 Task: Create a due date automation trigger when advanced on, 2 days after a card is due add fields without custom field "Resume" set to a number greater or equal to 1 and greater than 10 at 11:00 AM.
Action: Mouse moved to (1234, 96)
Screenshot: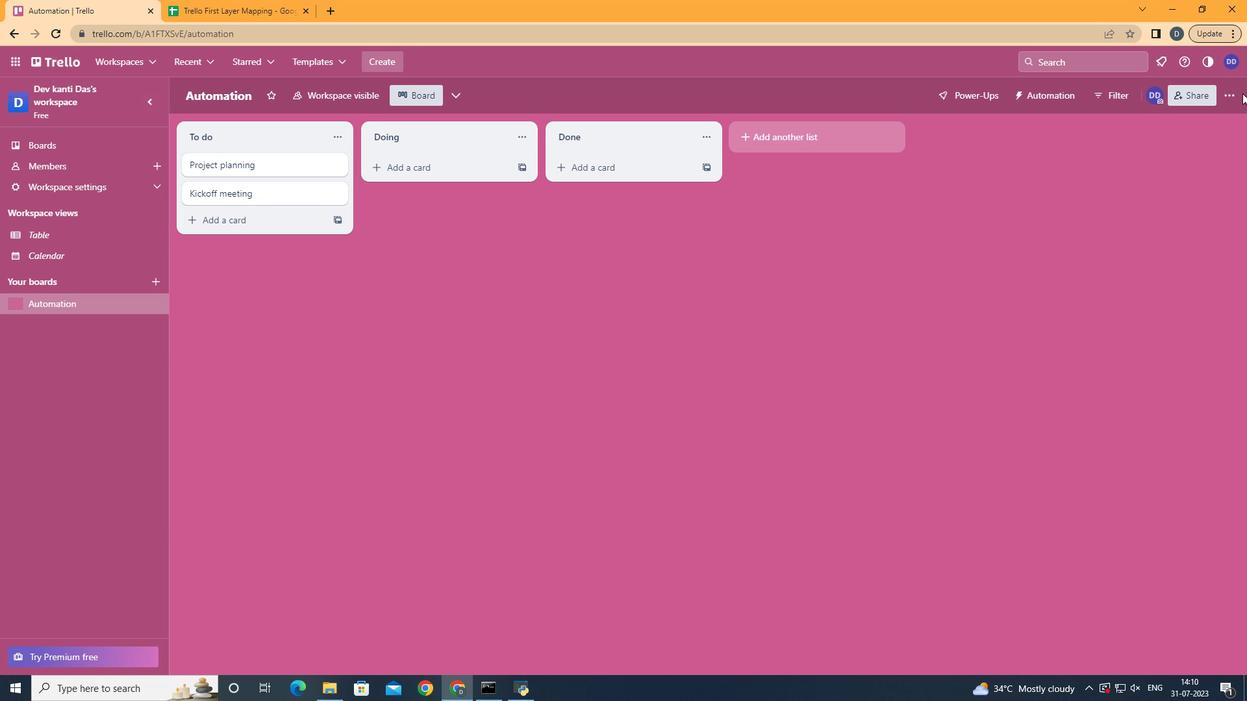 
Action: Mouse pressed left at (1234, 96)
Screenshot: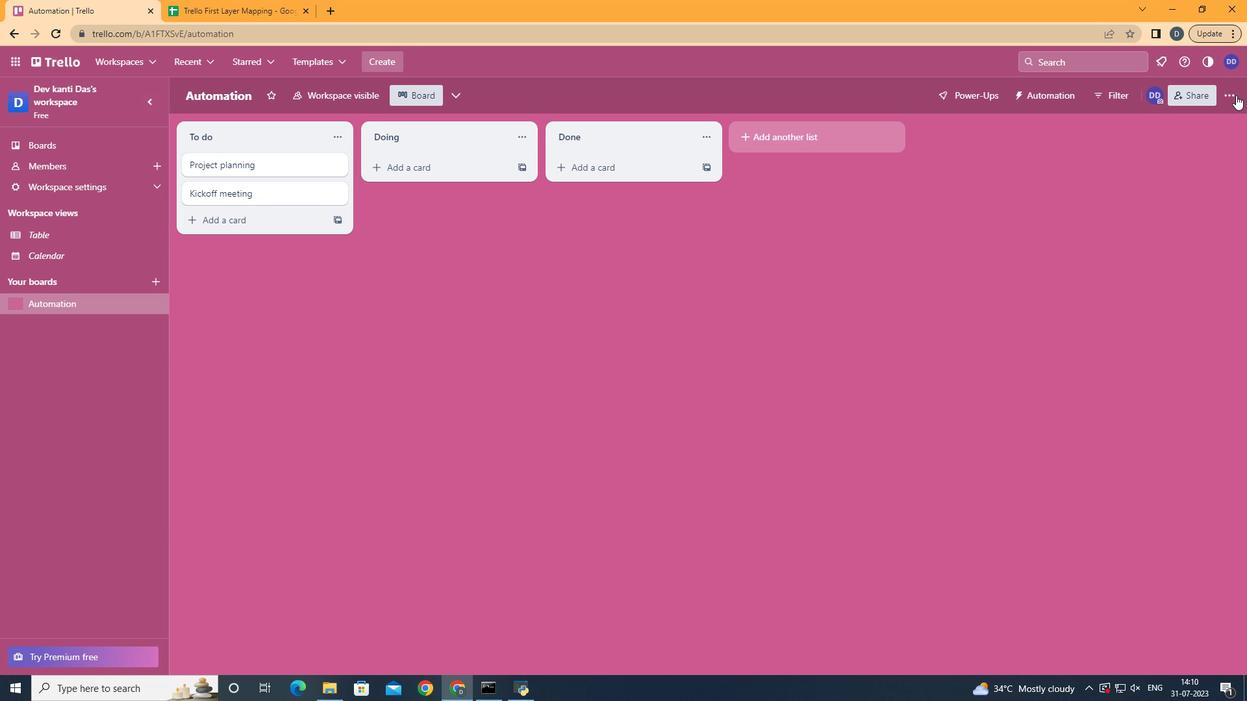 
Action: Mouse moved to (1158, 269)
Screenshot: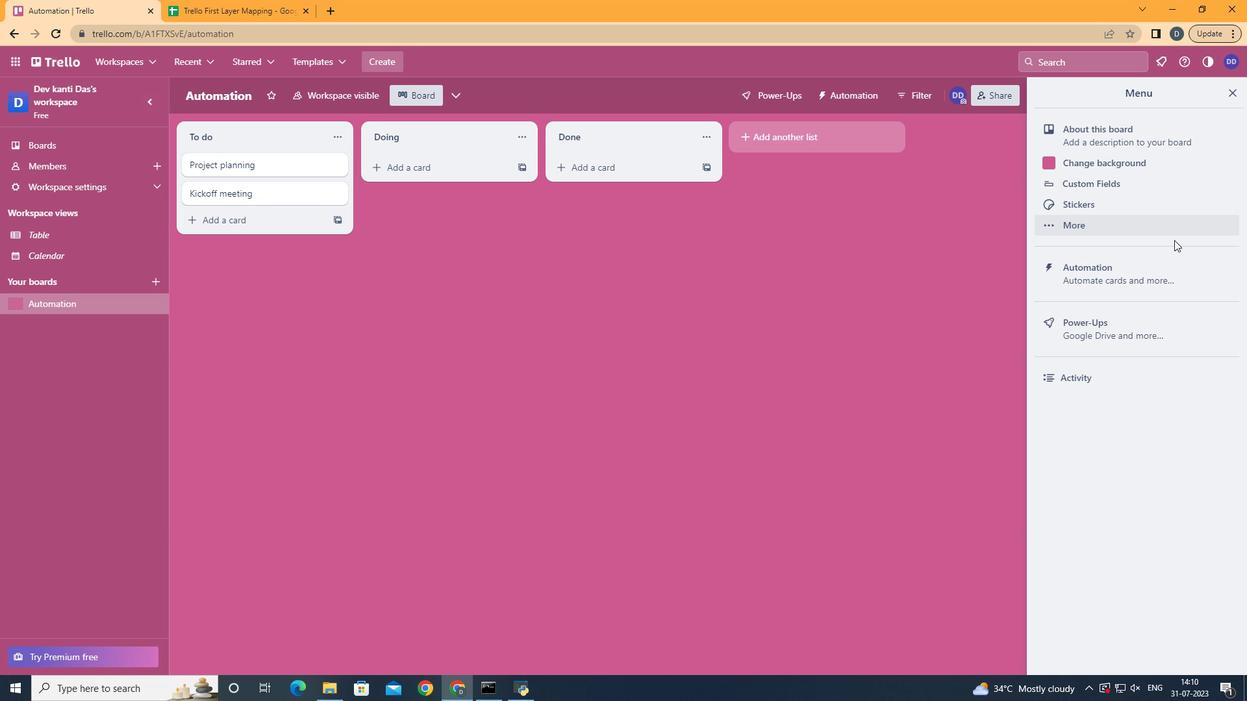 
Action: Mouse pressed left at (1158, 269)
Screenshot: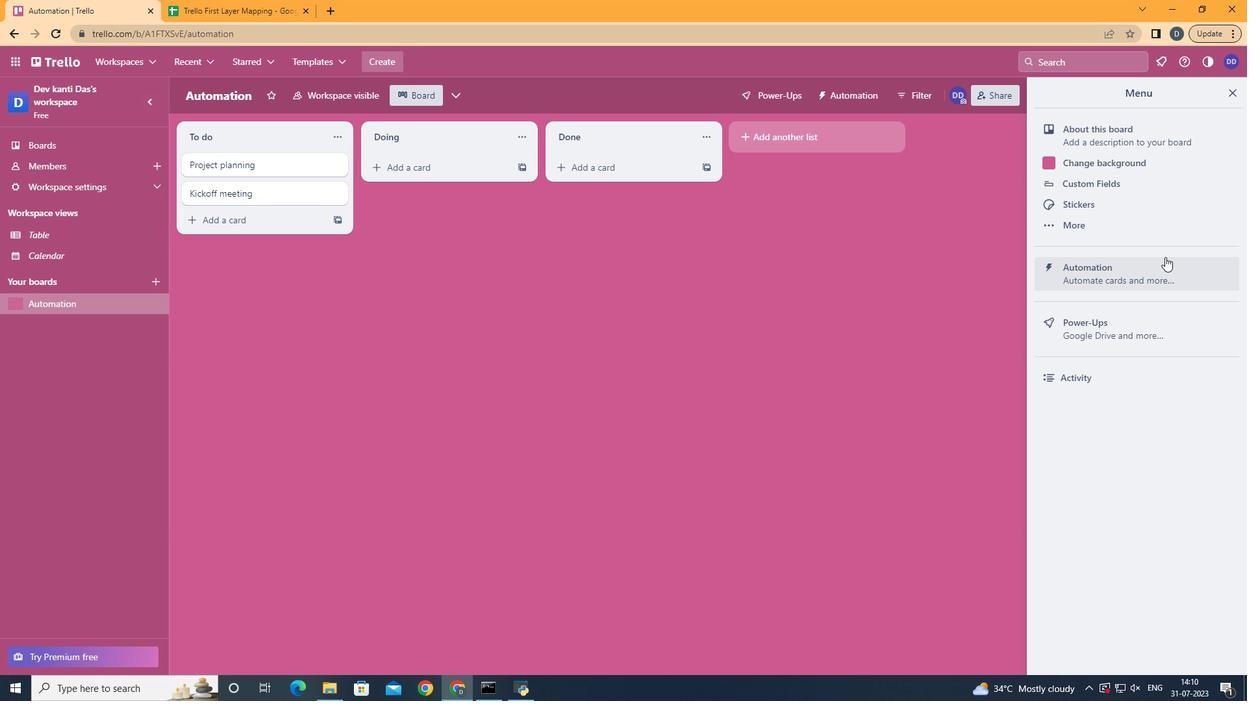 
Action: Mouse moved to (211, 259)
Screenshot: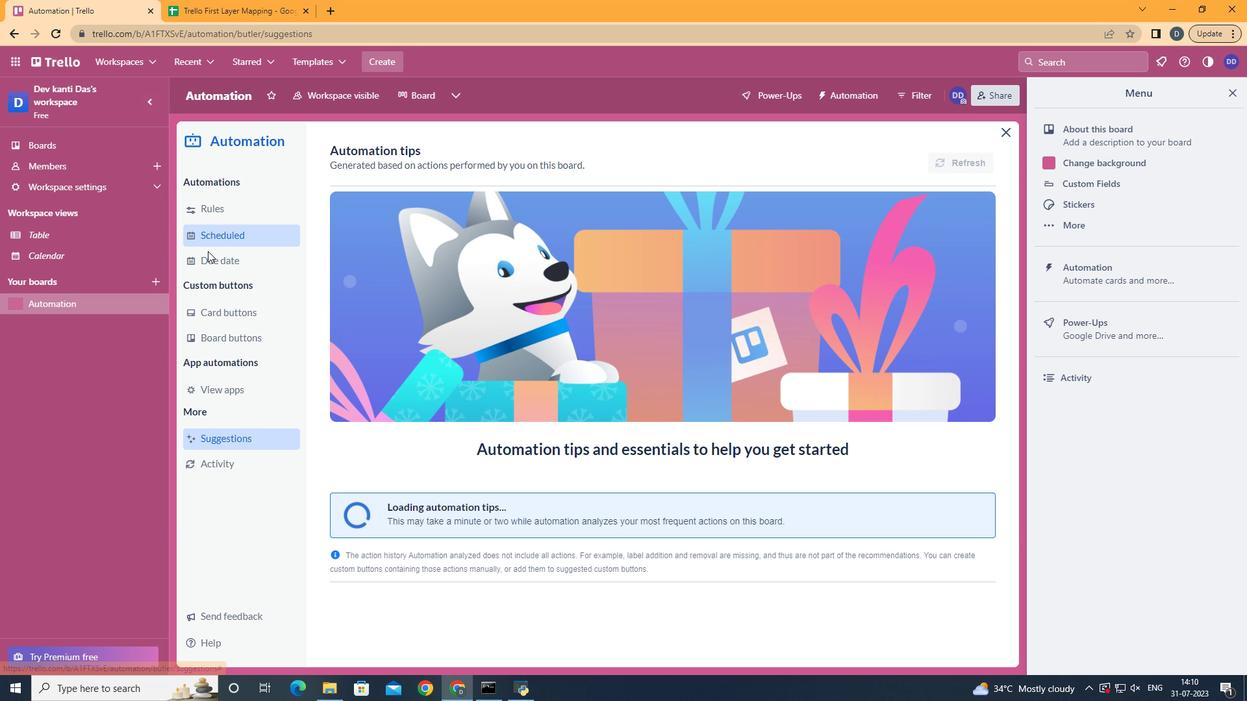 
Action: Mouse pressed left at (211, 259)
Screenshot: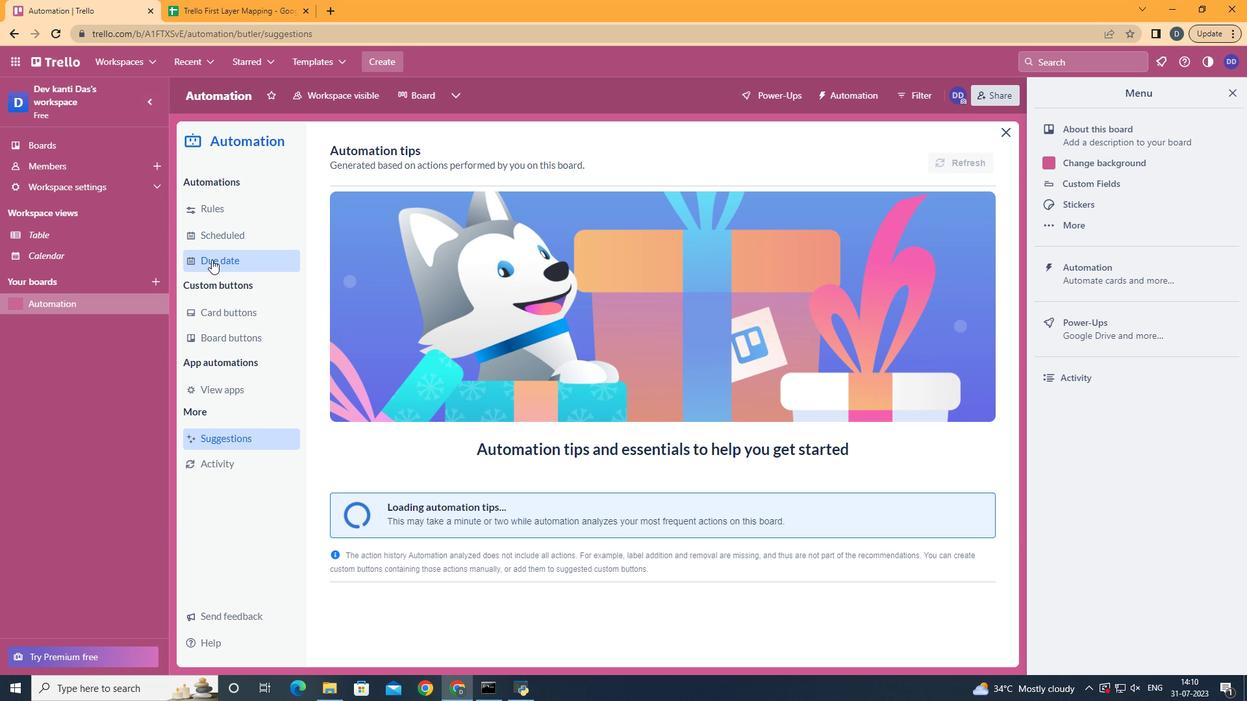
Action: Mouse moved to (913, 159)
Screenshot: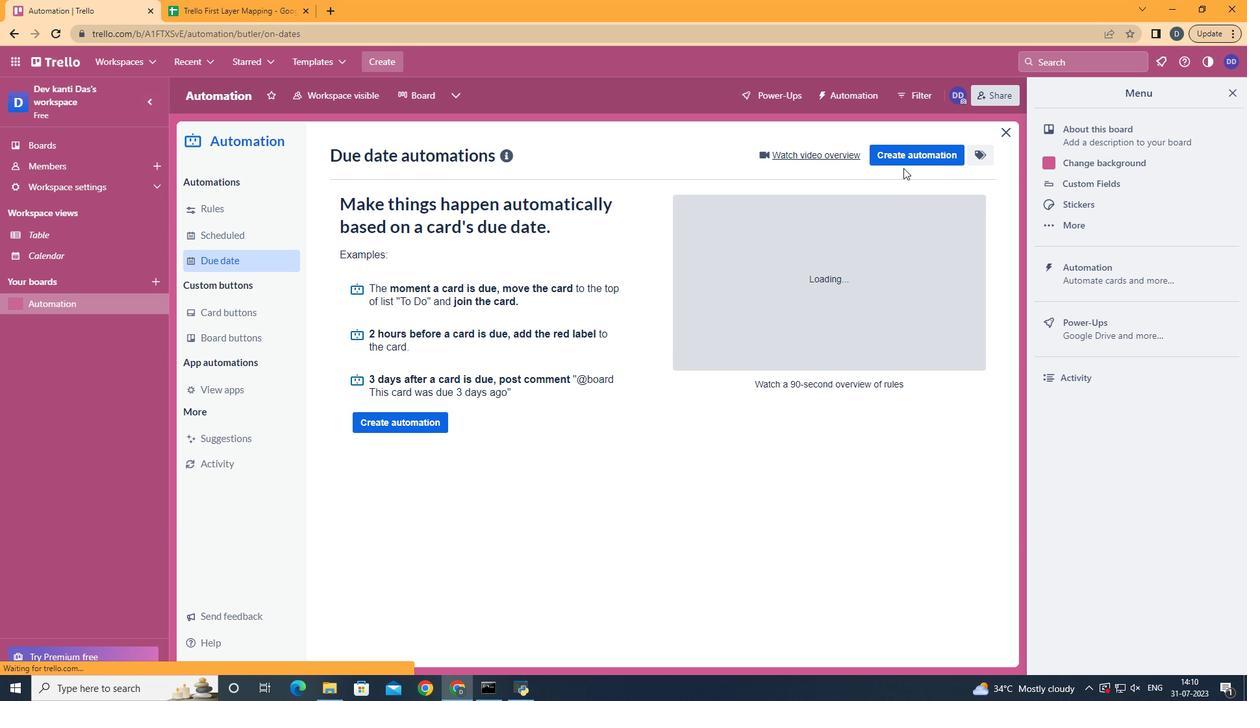 
Action: Mouse pressed left at (913, 159)
Screenshot: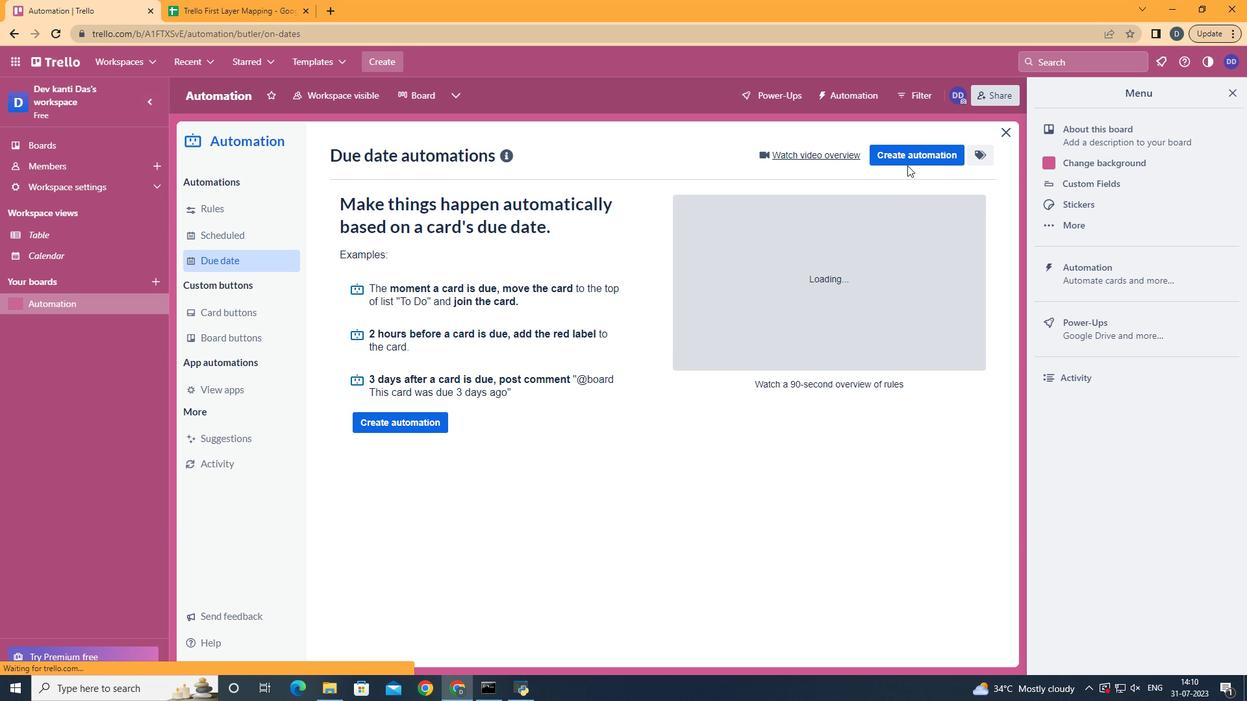 
Action: Mouse moved to (673, 279)
Screenshot: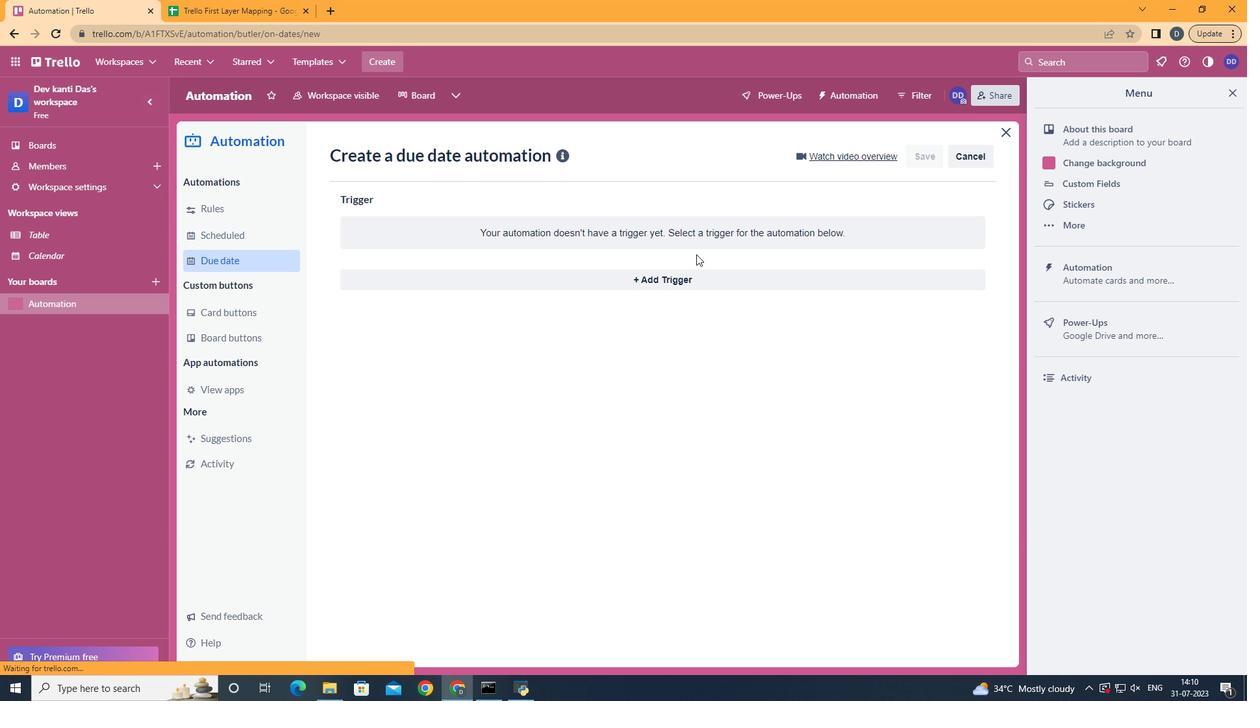 
Action: Mouse pressed left at (673, 279)
Screenshot: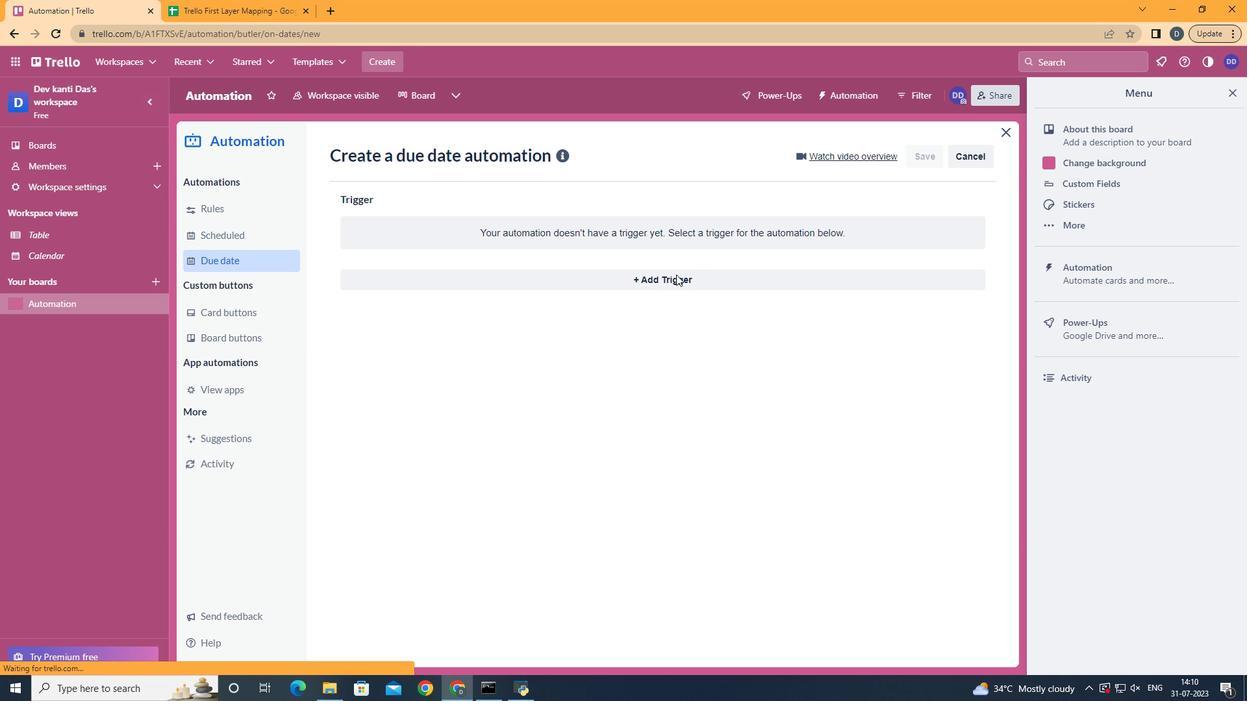 
Action: Mouse moved to (459, 530)
Screenshot: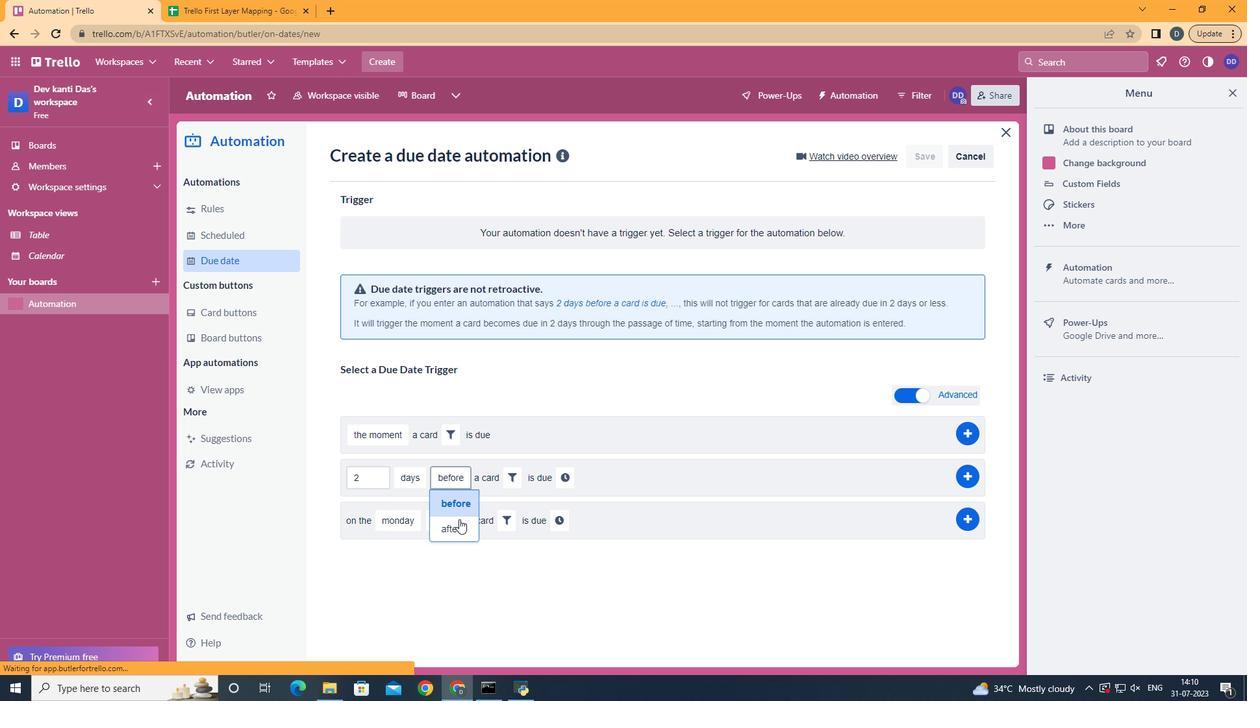
Action: Mouse pressed left at (459, 530)
Screenshot: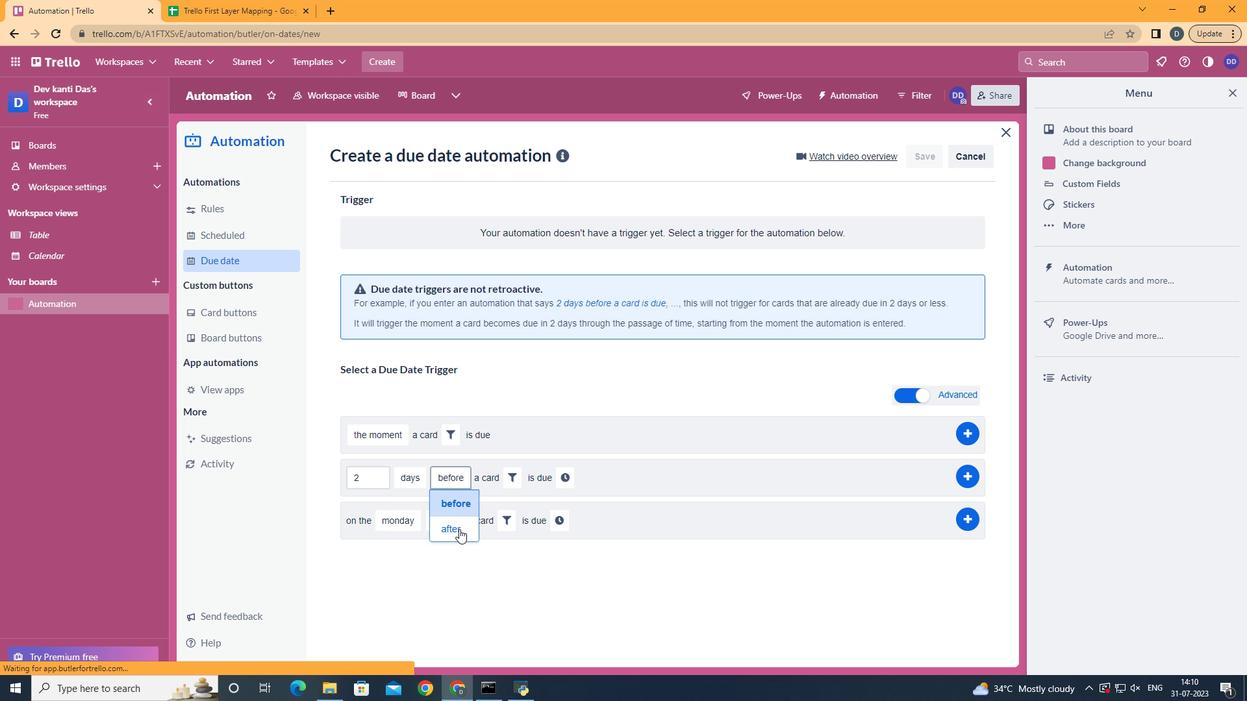 
Action: Mouse moved to (503, 482)
Screenshot: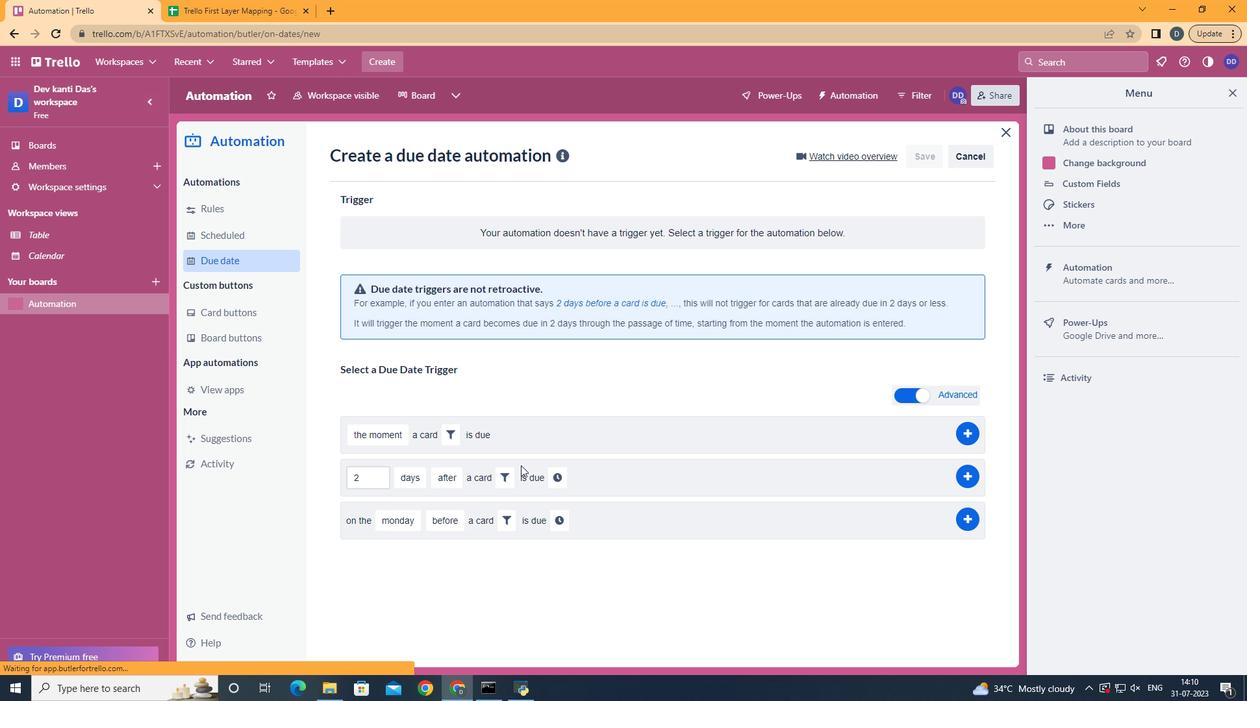 
Action: Mouse pressed left at (503, 482)
Screenshot: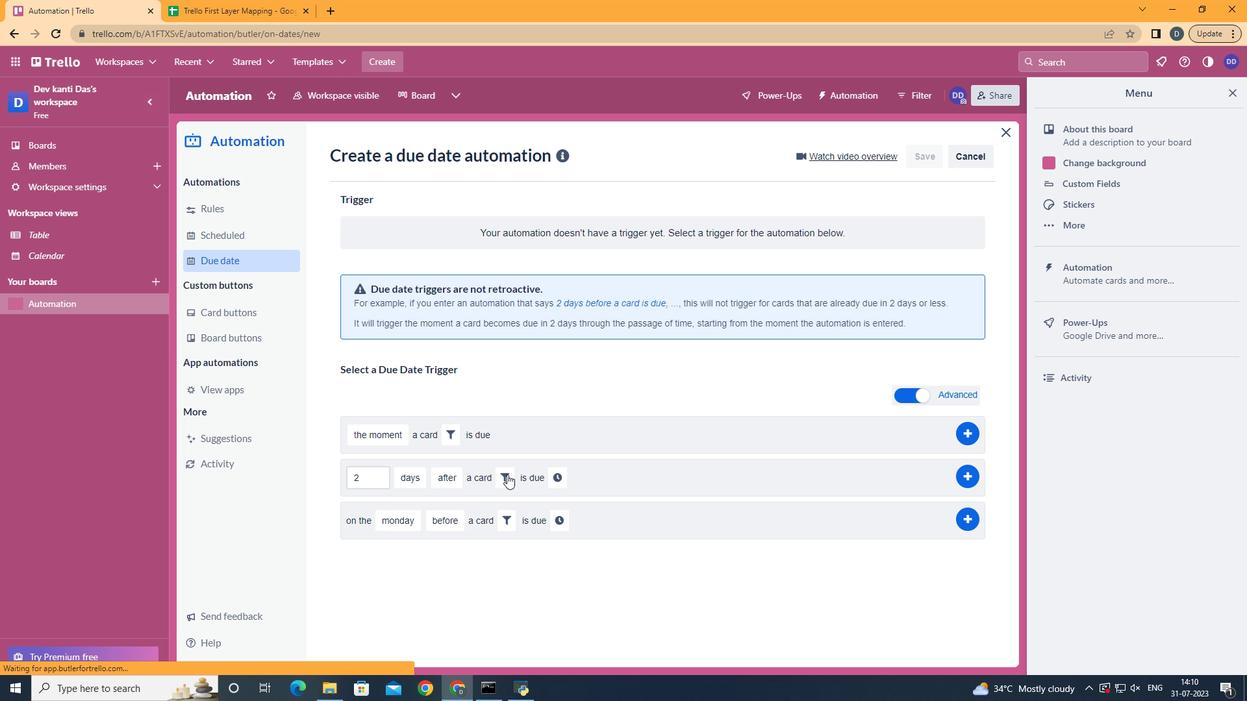 
Action: Mouse moved to (707, 521)
Screenshot: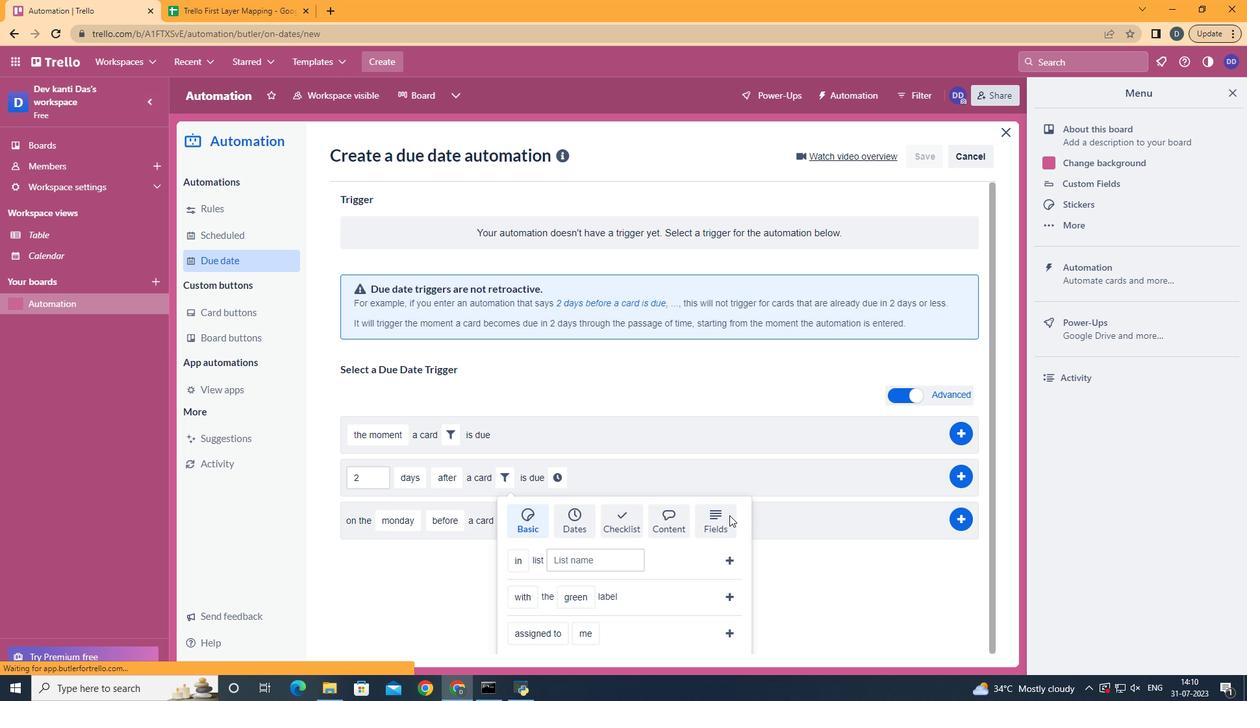 
Action: Mouse pressed left at (707, 521)
Screenshot: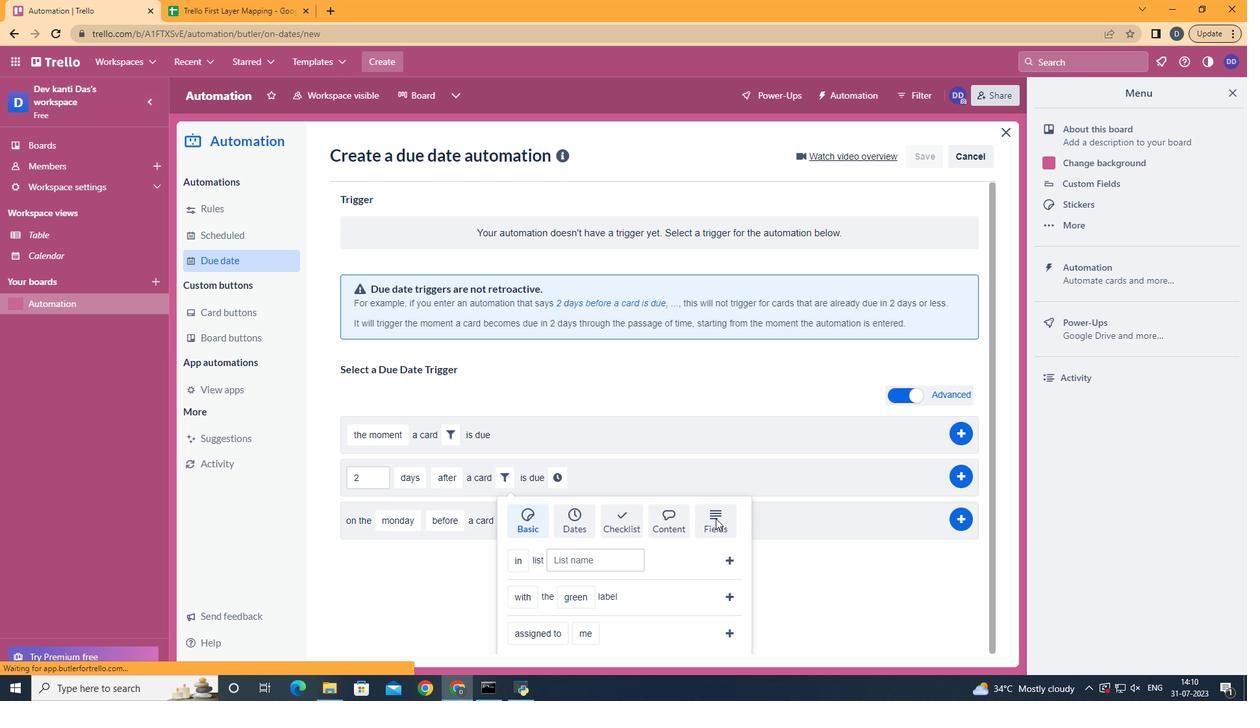 
Action: Mouse scrolled (707, 521) with delta (0, 0)
Screenshot: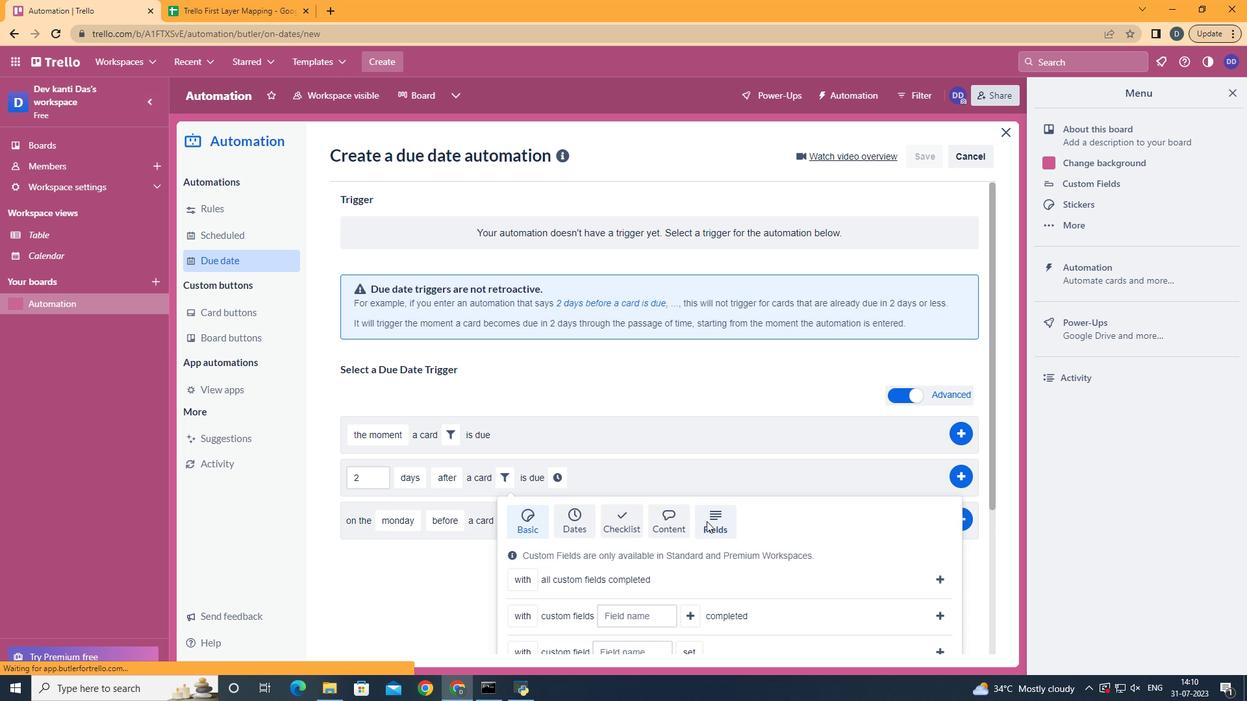 
Action: Mouse scrolled (707, 521) with delta (0, 0)
Screenshot: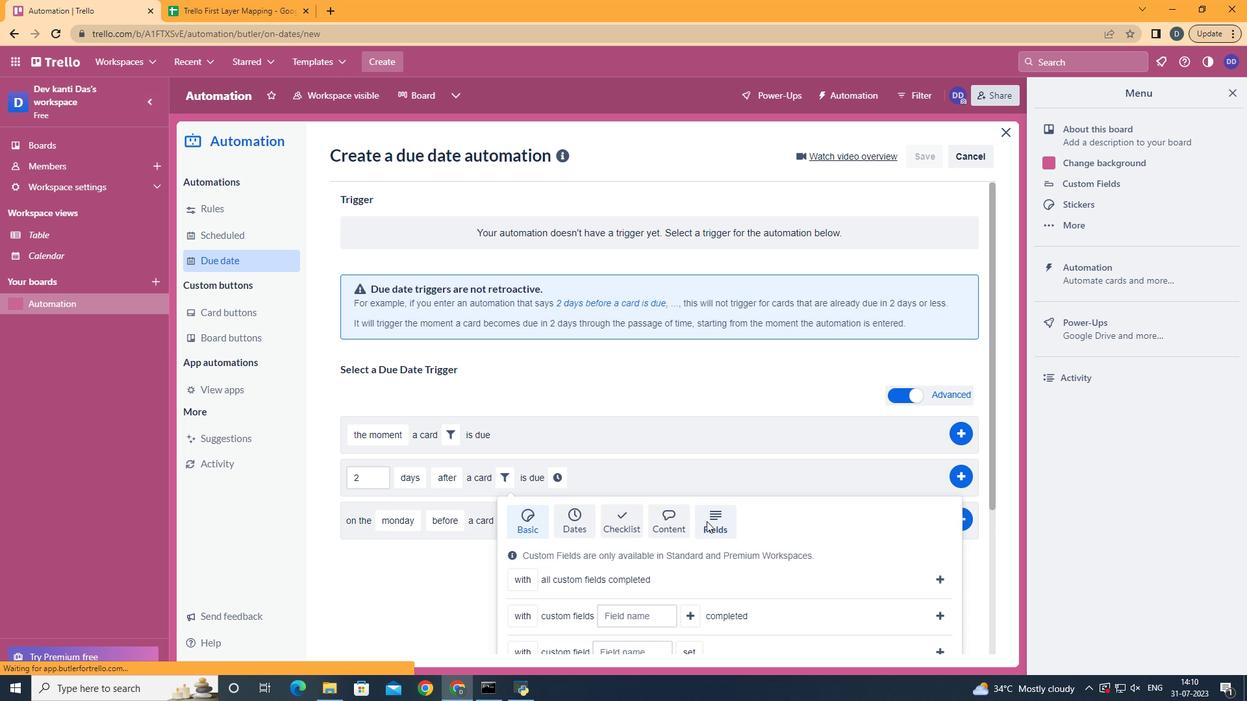 
Action: Mouse scrolled (707, 521) with delta (0, 0)
Screenshot: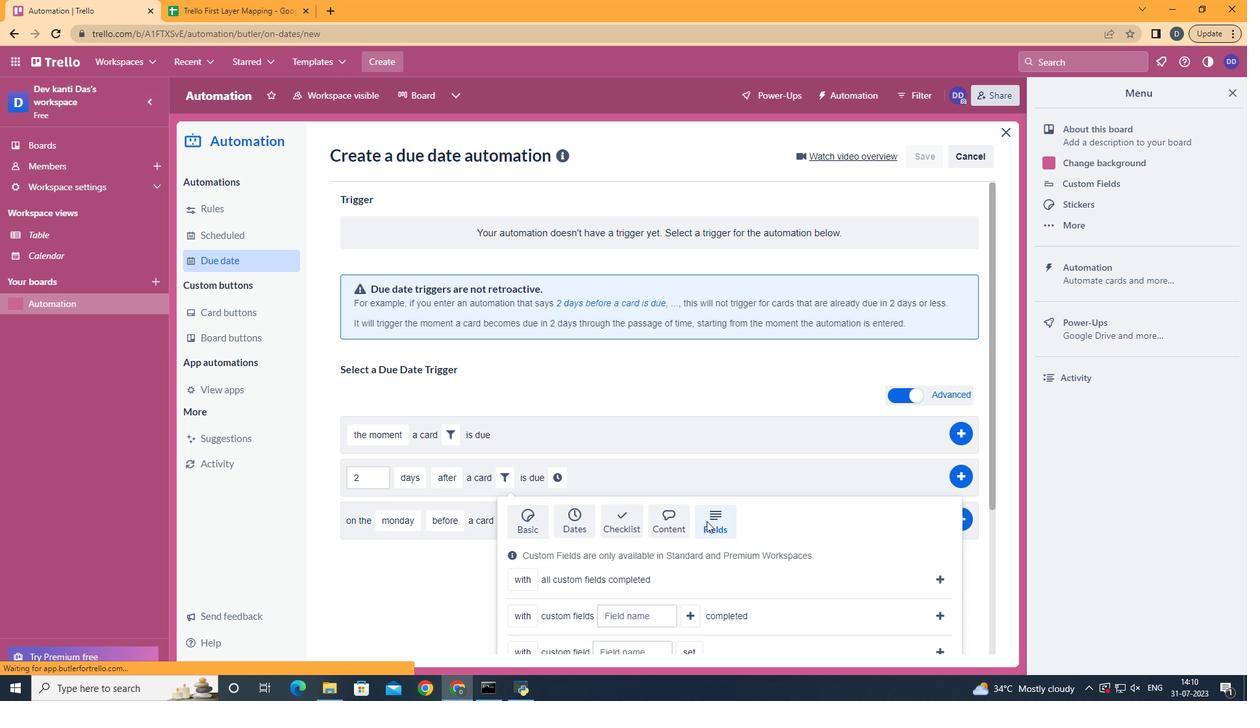 
Action: Mouse scrolled (707, 521) with delta (0, 0)
Screenshot: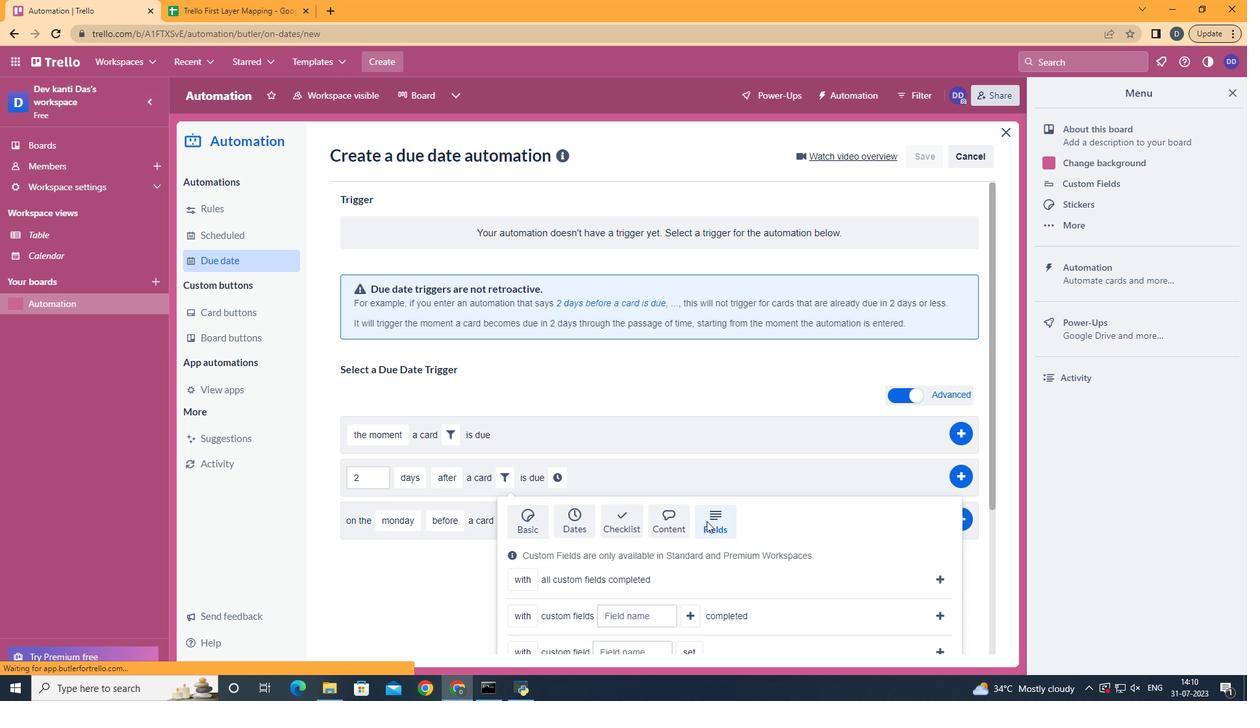 
Action: Mouse scrolled (707, 521) with delta (0, 0)
Screenshot: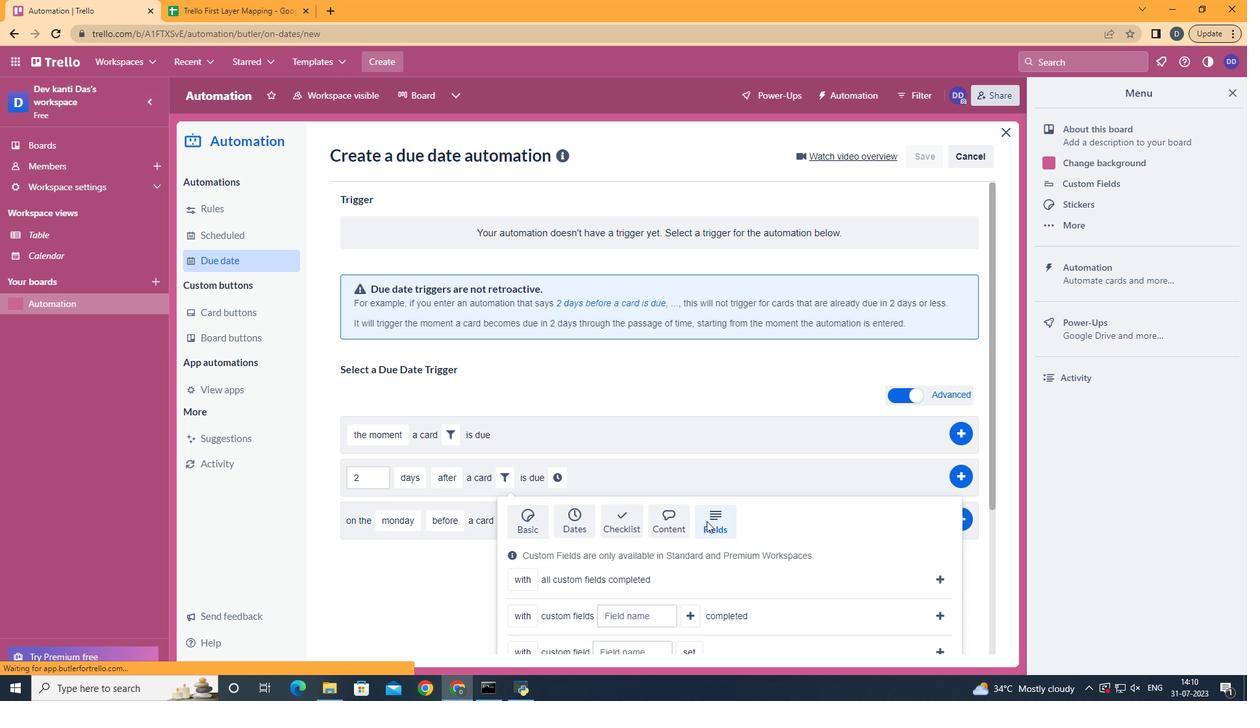 
Action: Mouse scrolled (707, 521) with delta (0, 0)
Screenshot: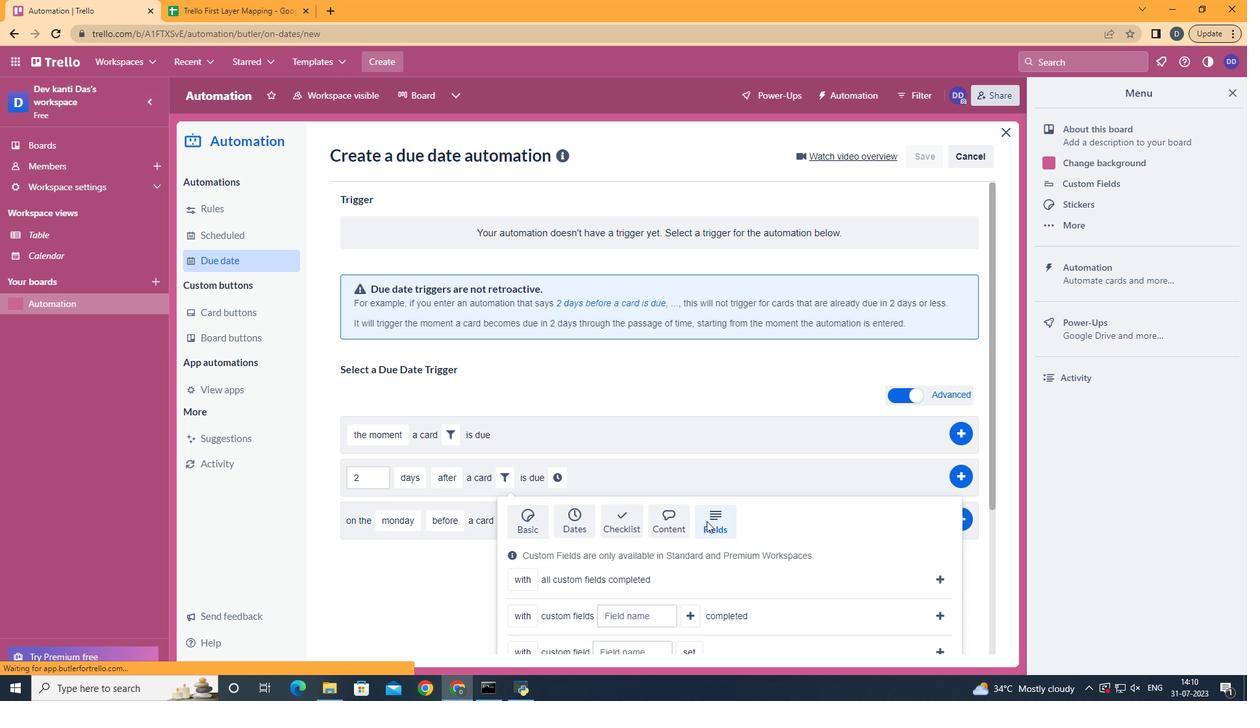 
Action: Mouse moved to (531, 610)
Screenshot: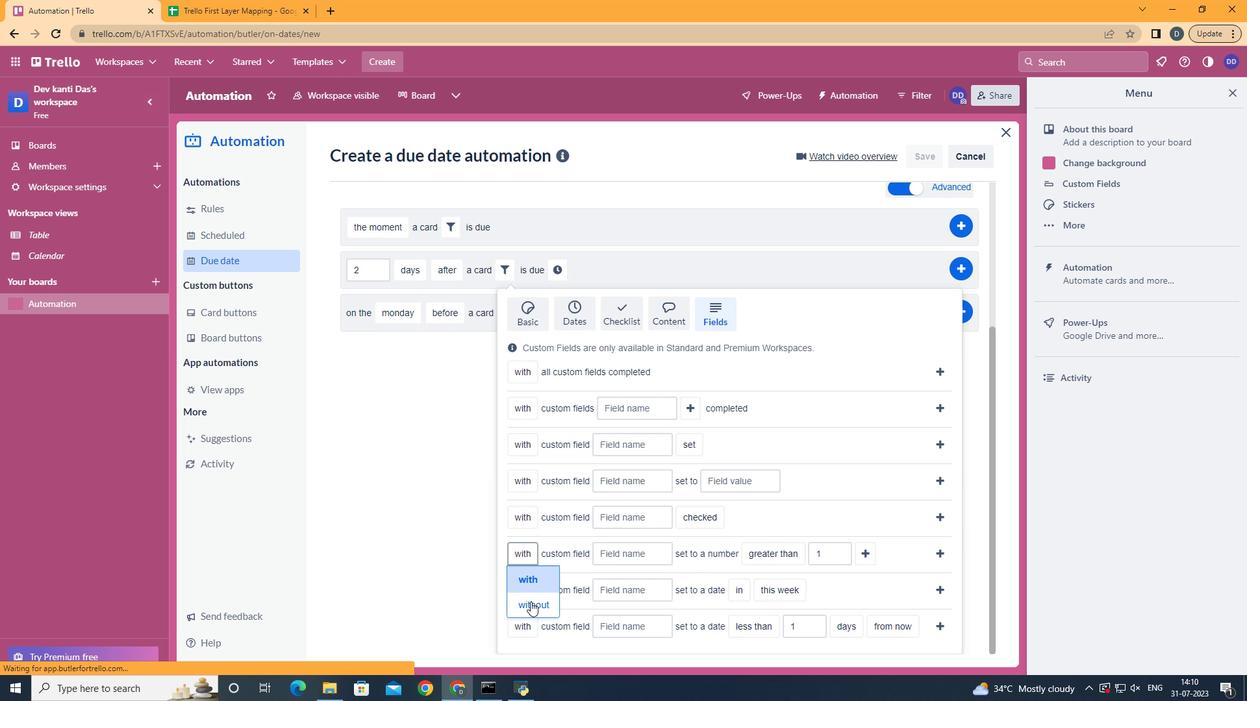 
Action: Mouse pressed left at (531, 610)
Screenshot: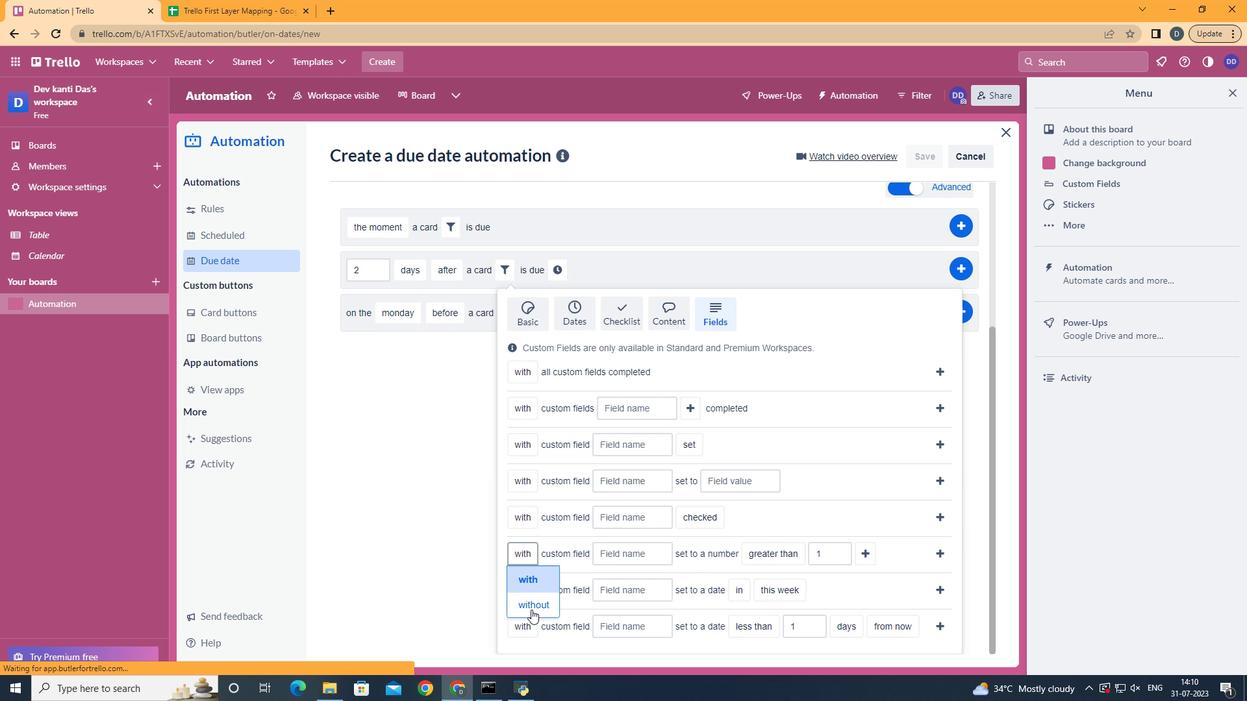 
Action: Mouse moved to (633, 560)
Screenshot: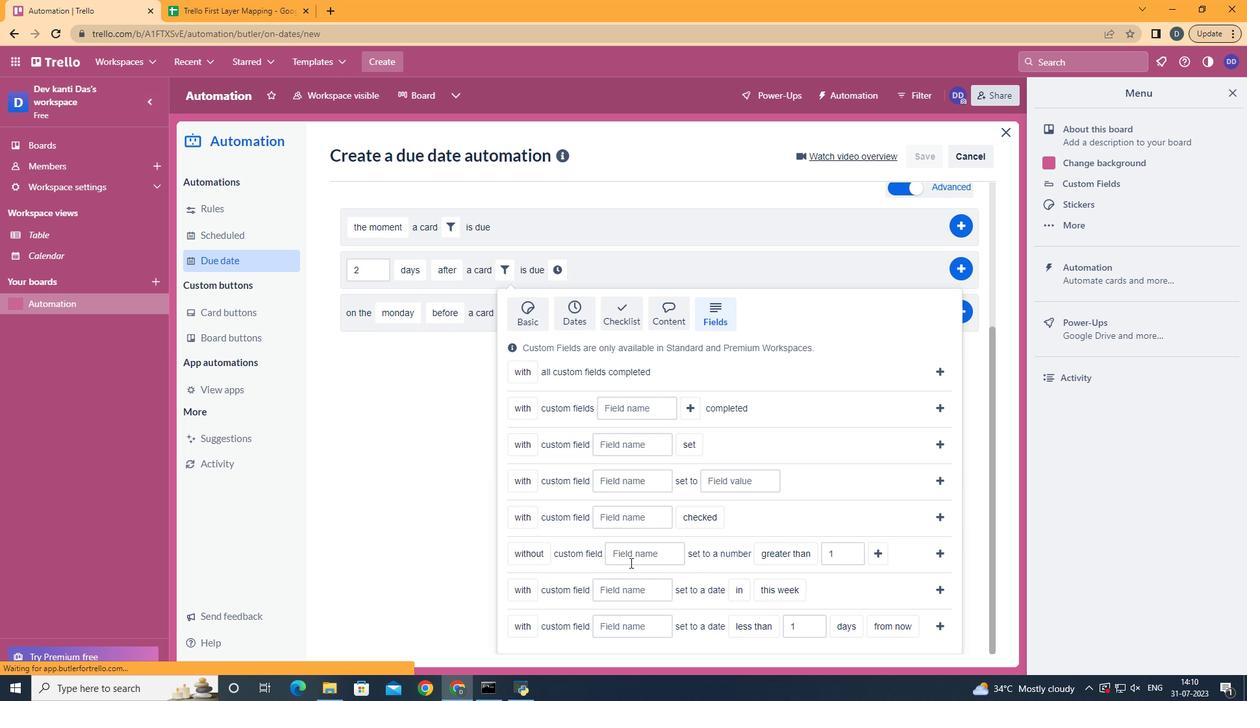 
Action: Mouse pressed left at (633, 560)
Screenshot: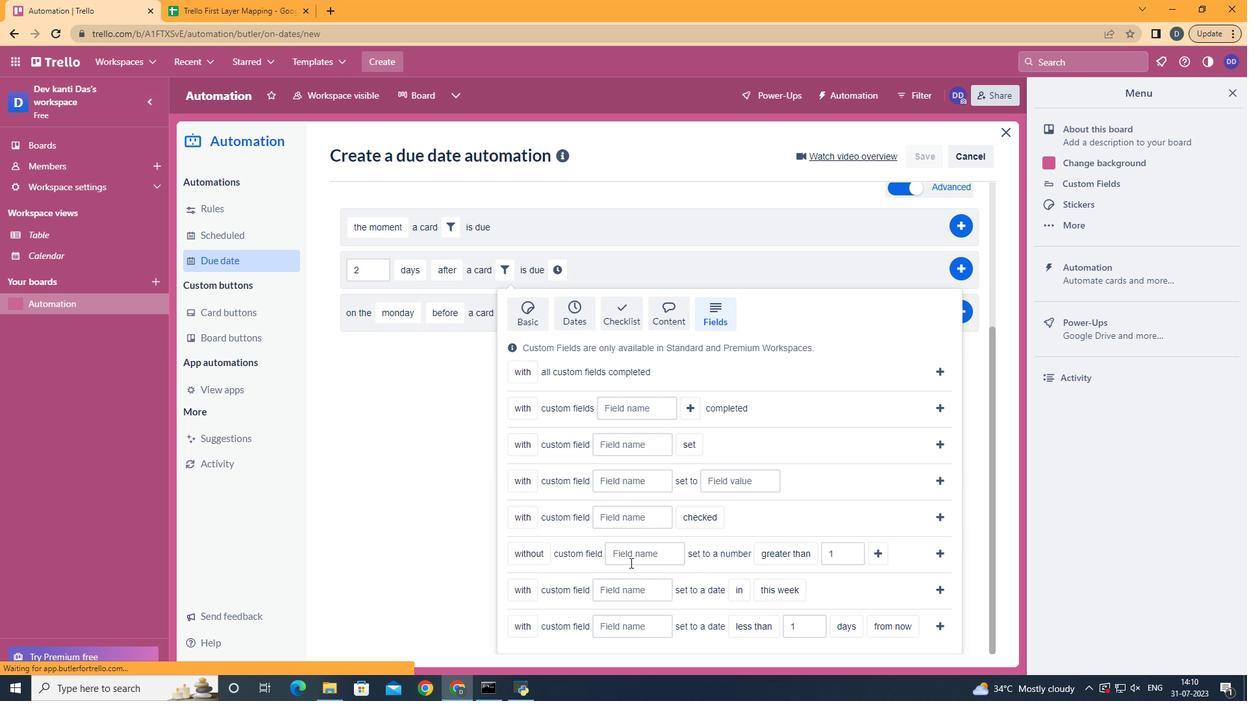 
Action: Key pressed <Key.shift>Resume
Screenshot: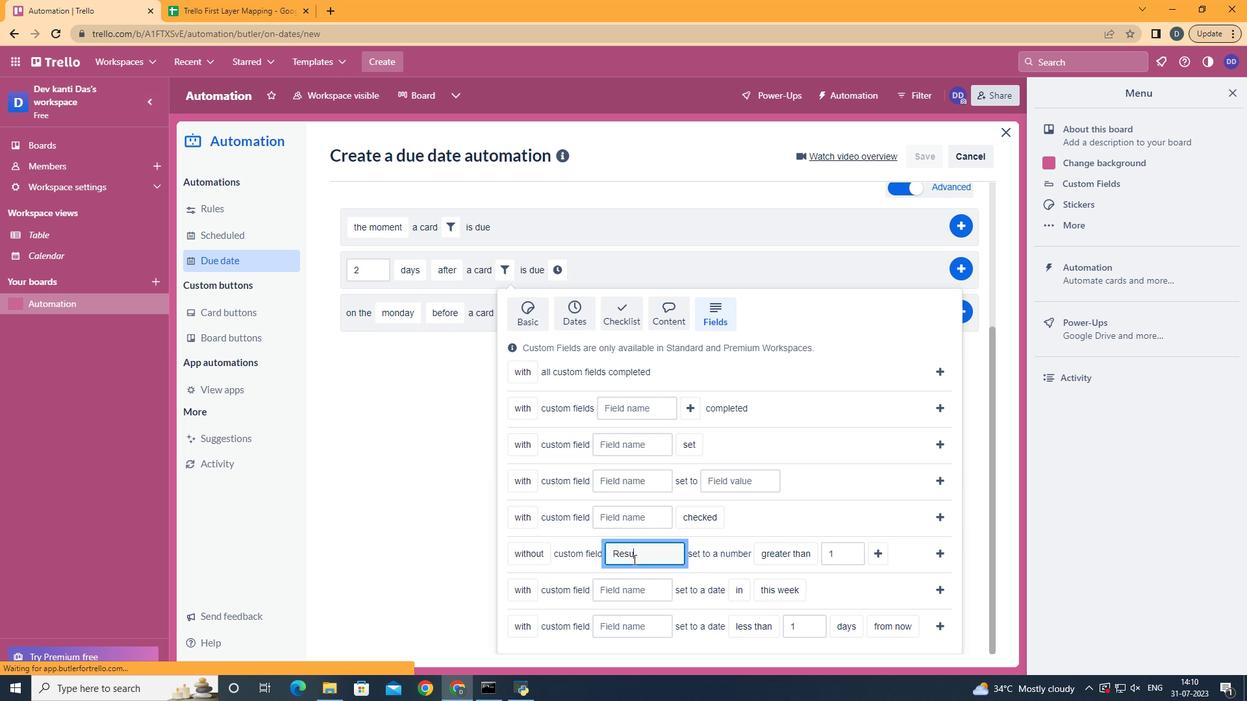 
Action: Mouse moved to (794, 478)
Screenshot: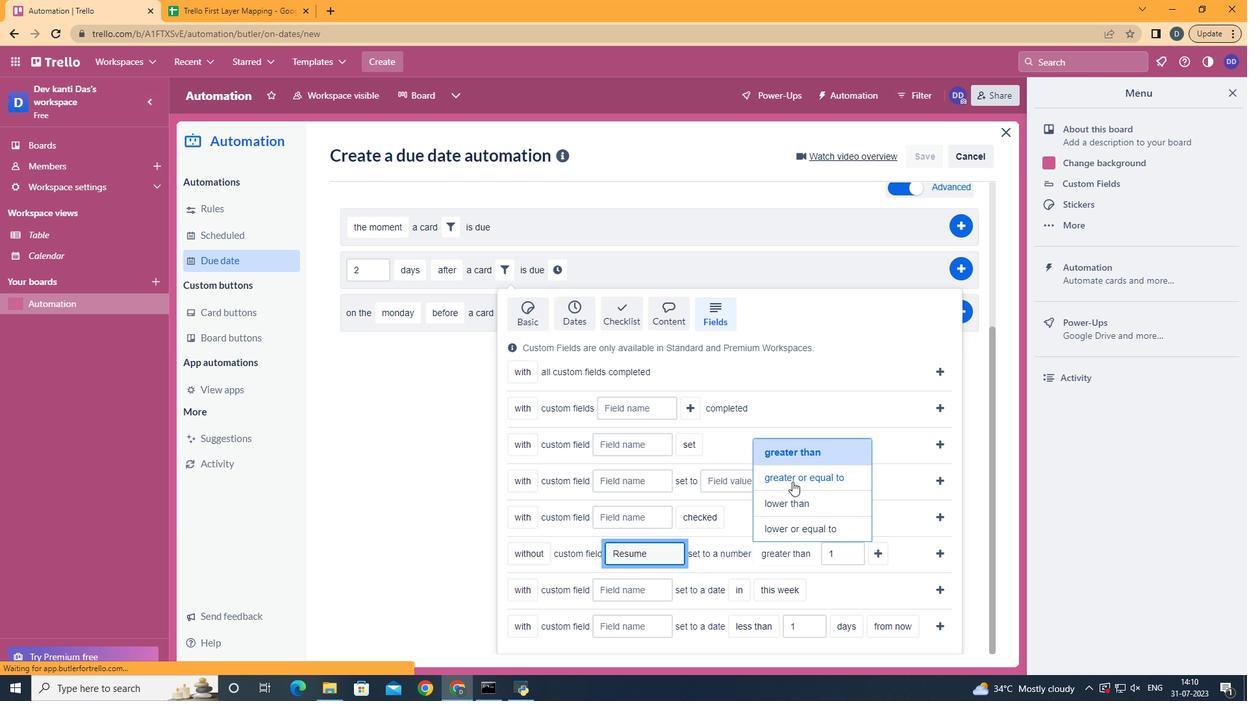 
Action: Mouse pressed left at (794, 478)
Screenshot: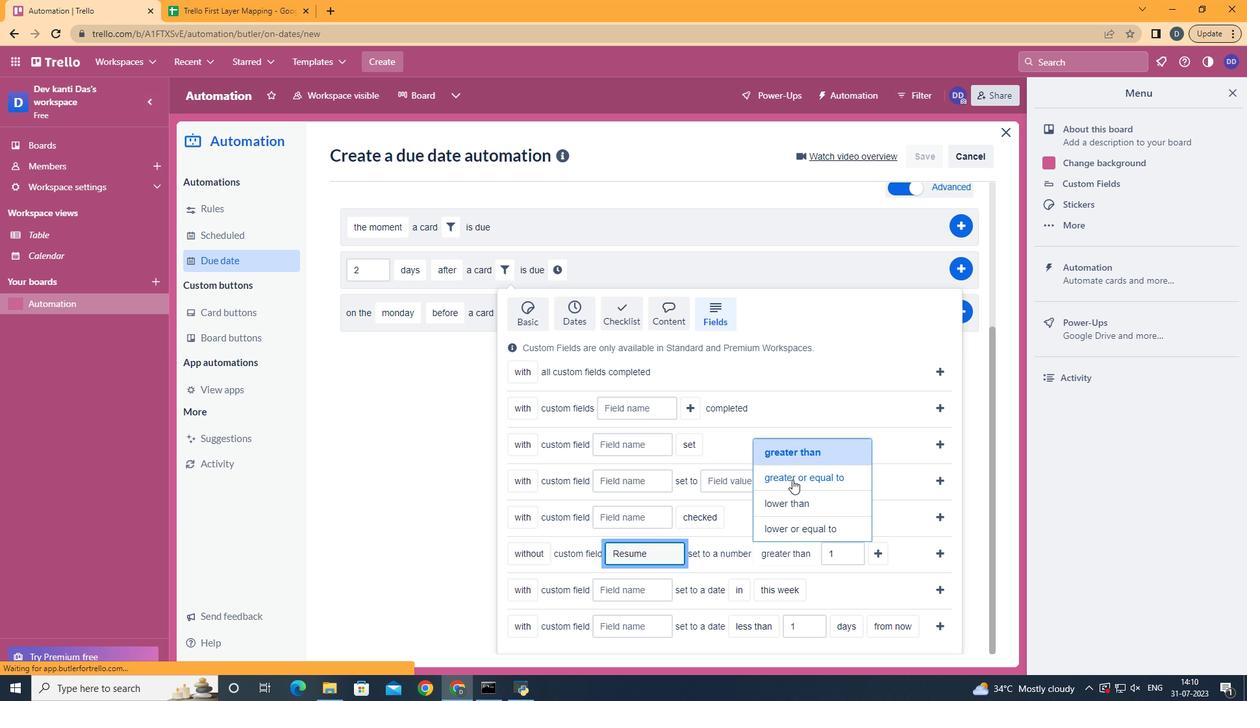 
Action: Mouse moved to (902, 558)
Screenshot: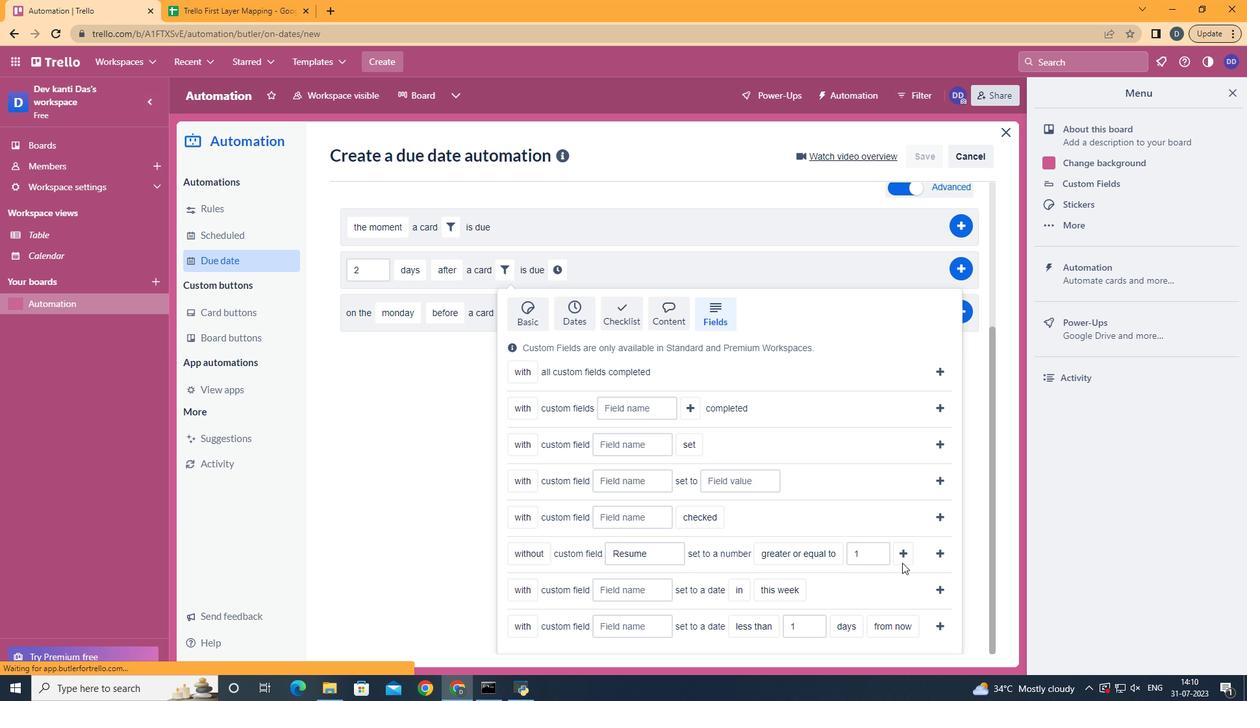 
Action: Mouse pressed left at (902, 558)
Screenshot: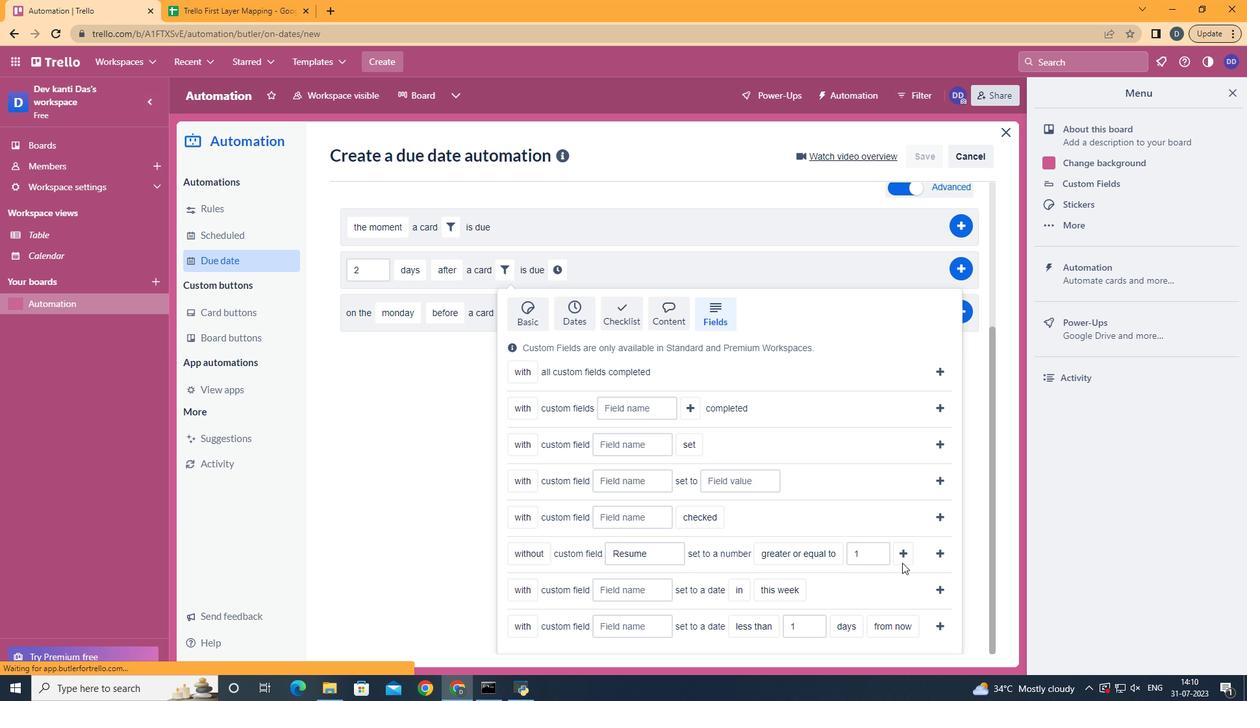 
Action: Mouse moved to (574, 525)
Screenshot: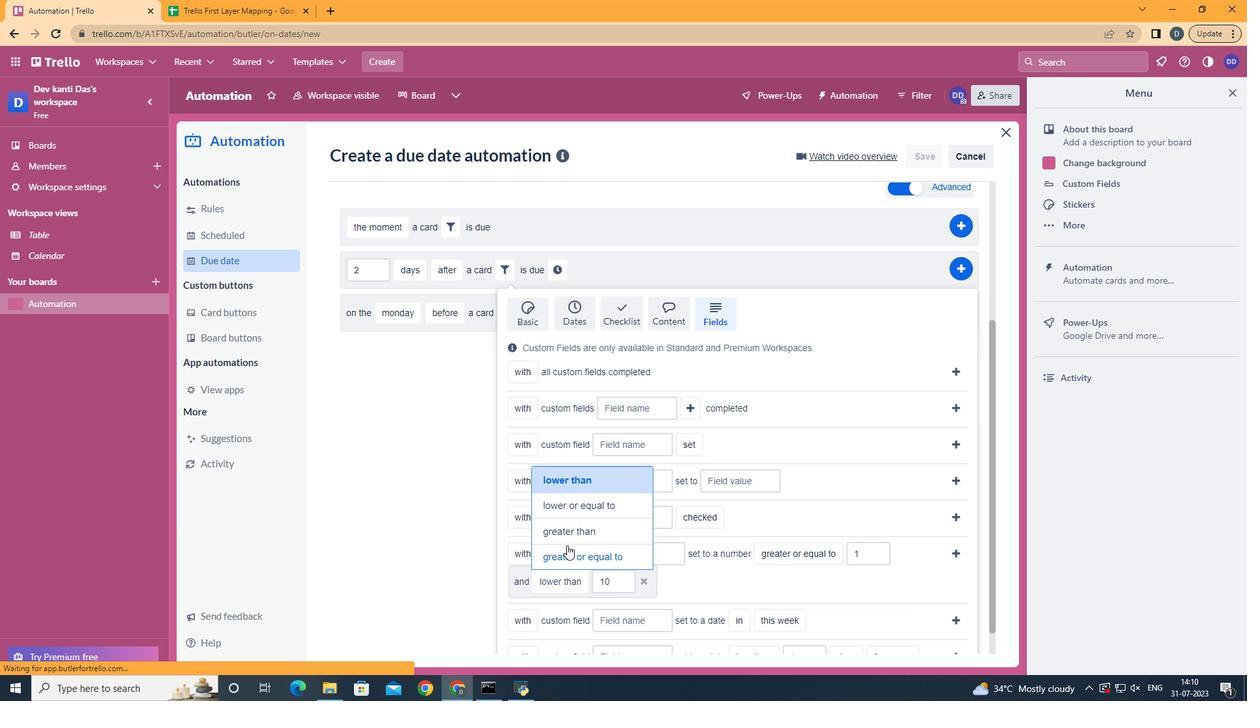 
Action: Mouse pressed left at (574, 525)
Screenshot: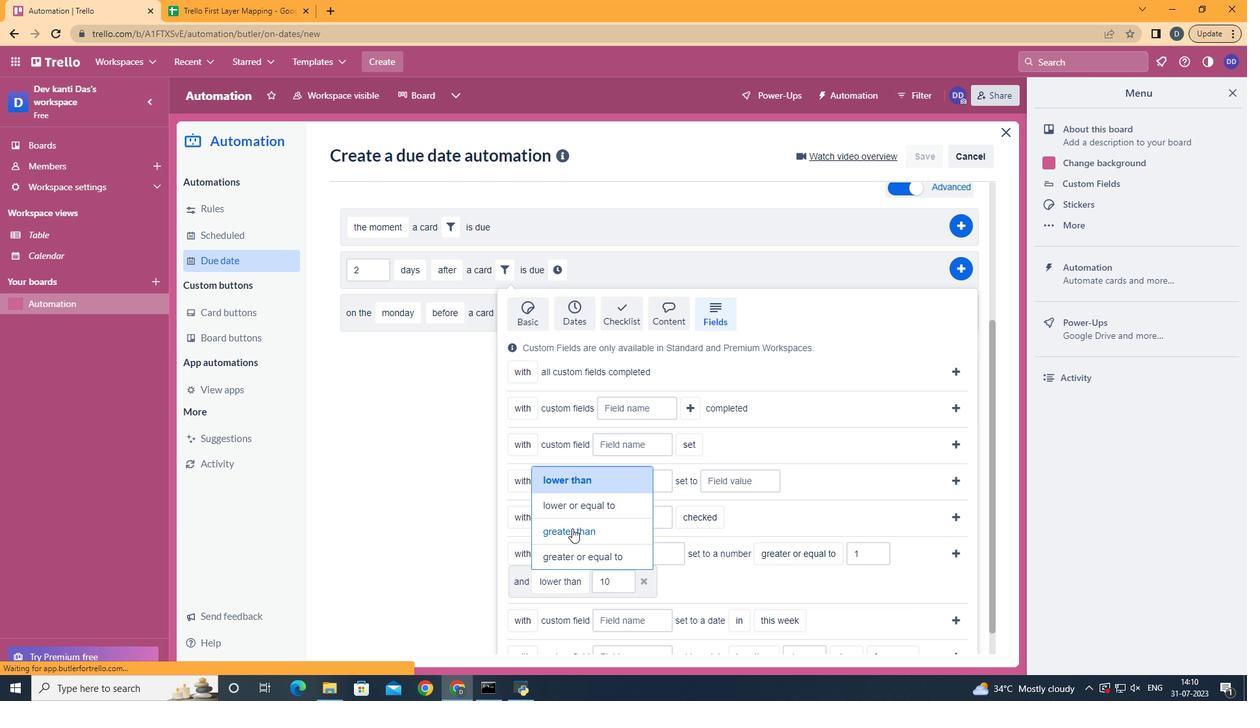 
Action: Mouse moved to (949, 551)
Screenshot: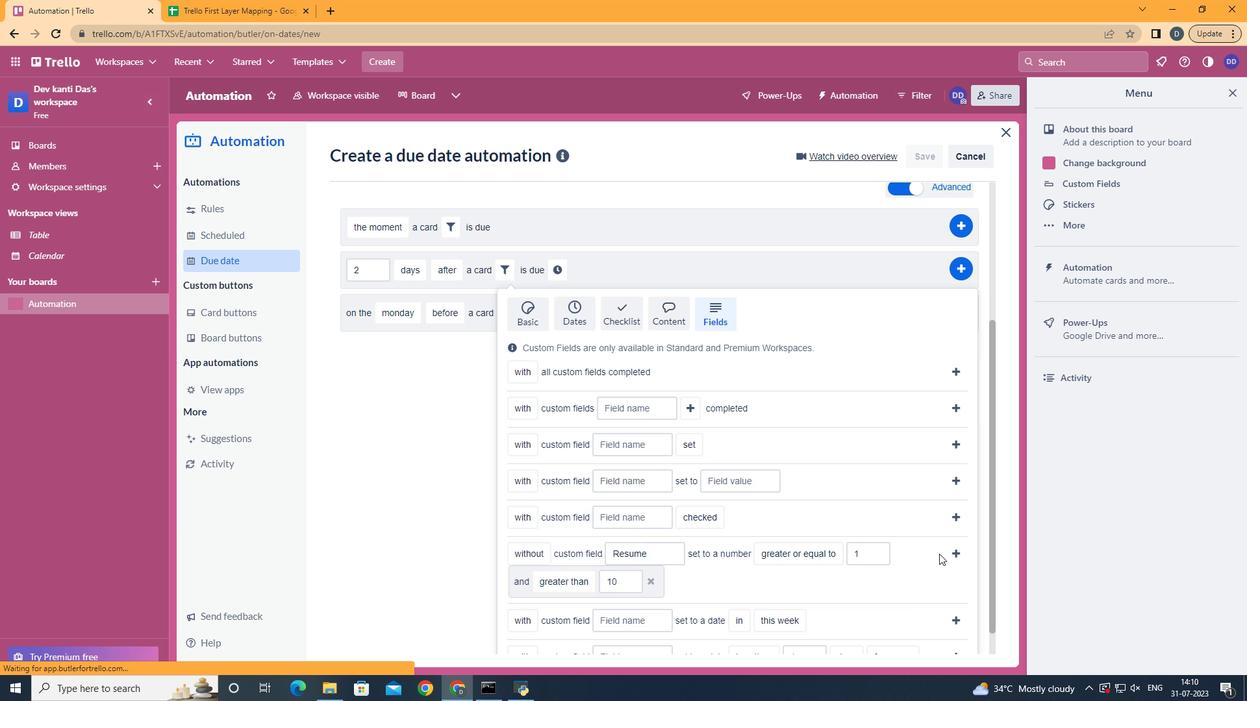 
Action: Mouse pressed left at (949, 551)
Screenshot: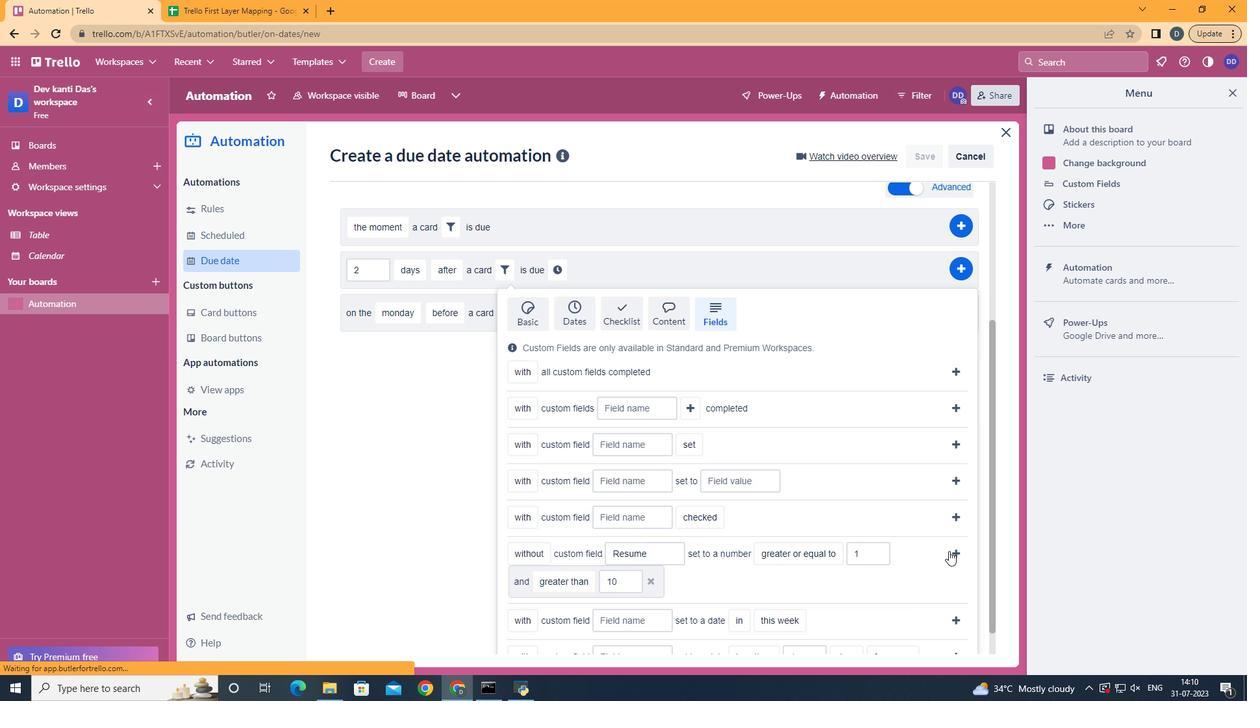 
Action: Mouse moved to (352, 509)
Screenshot: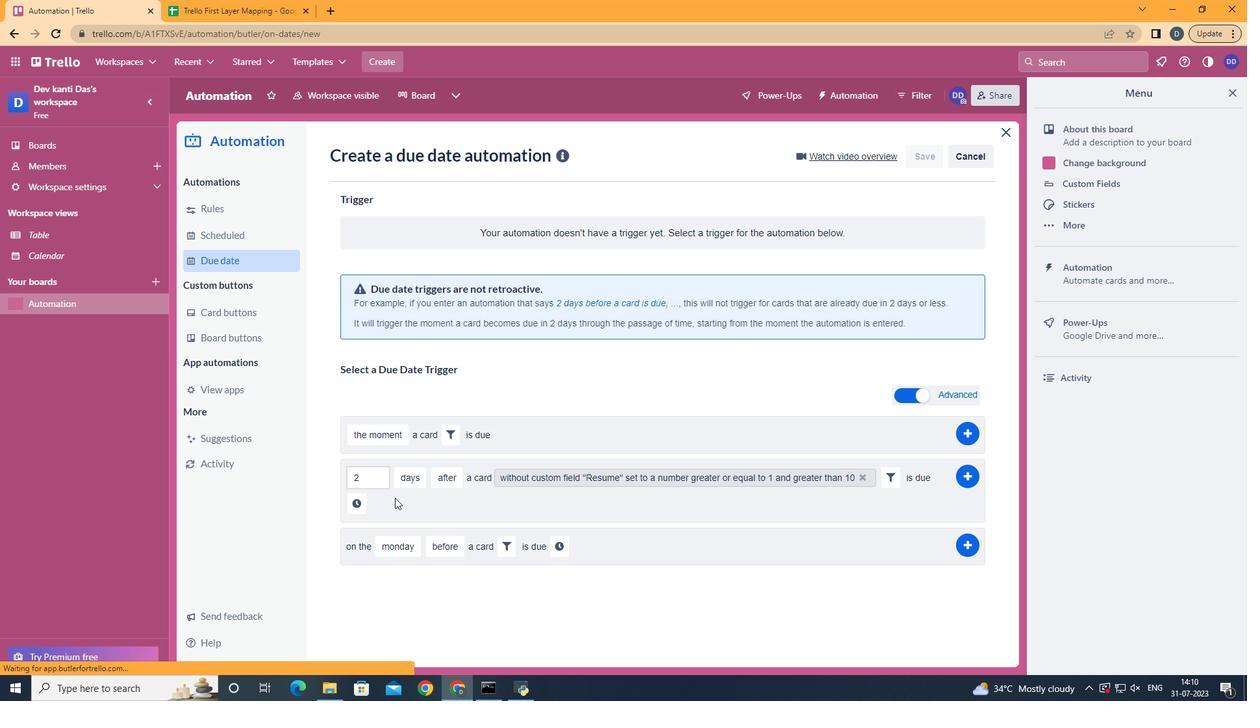 
Action: Mouse pressed left at (352, 509)
Screenshot: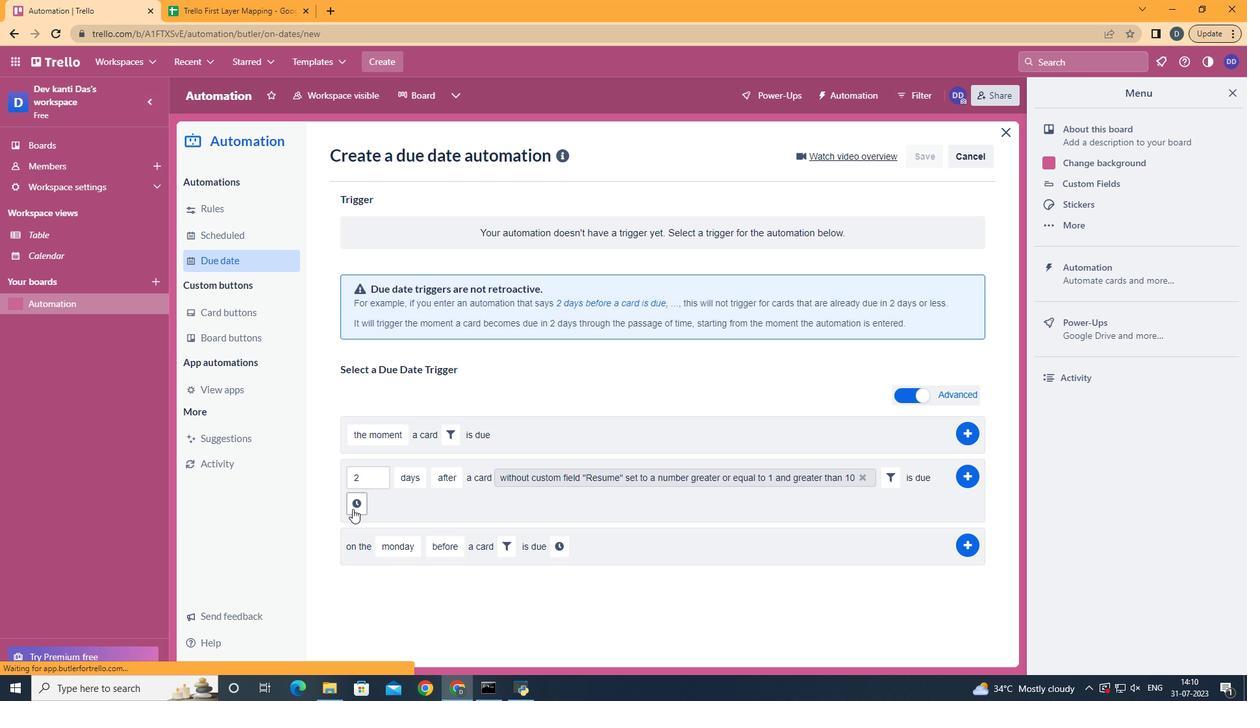 
Action: Mouse moved to (410, 509)
Screenshot: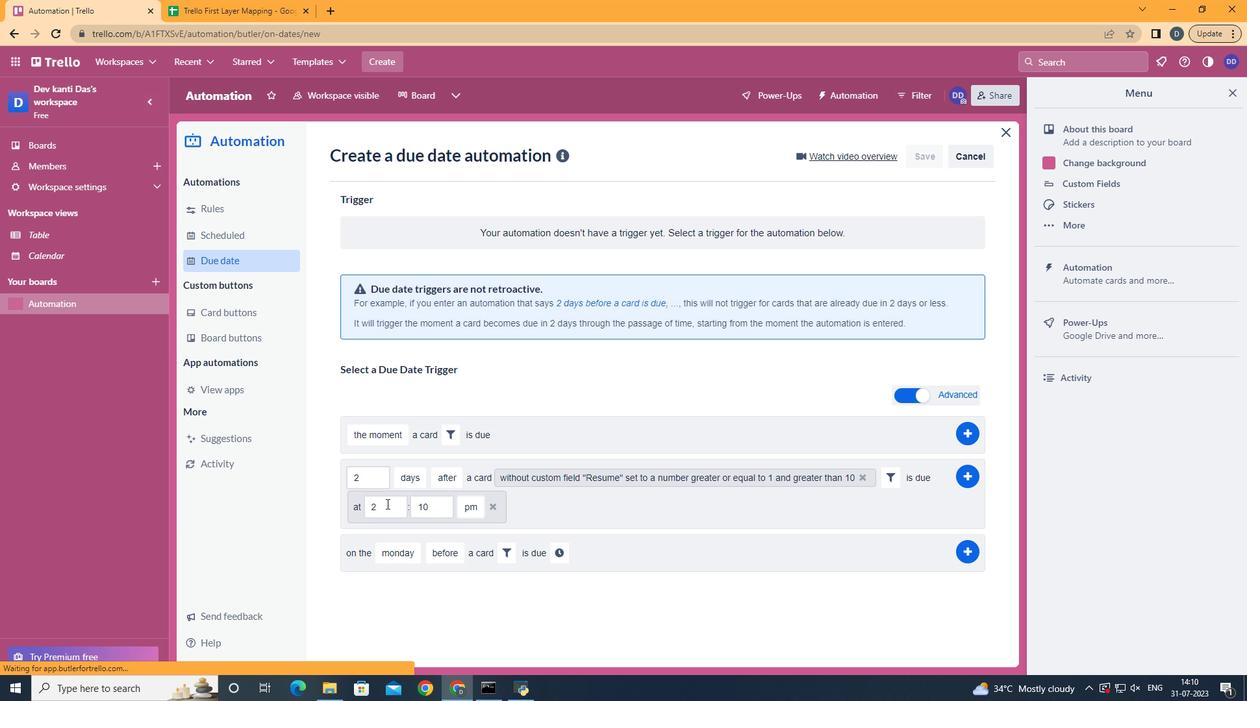 
Action: Mouse pressed left at (410, 509)
Screenshot: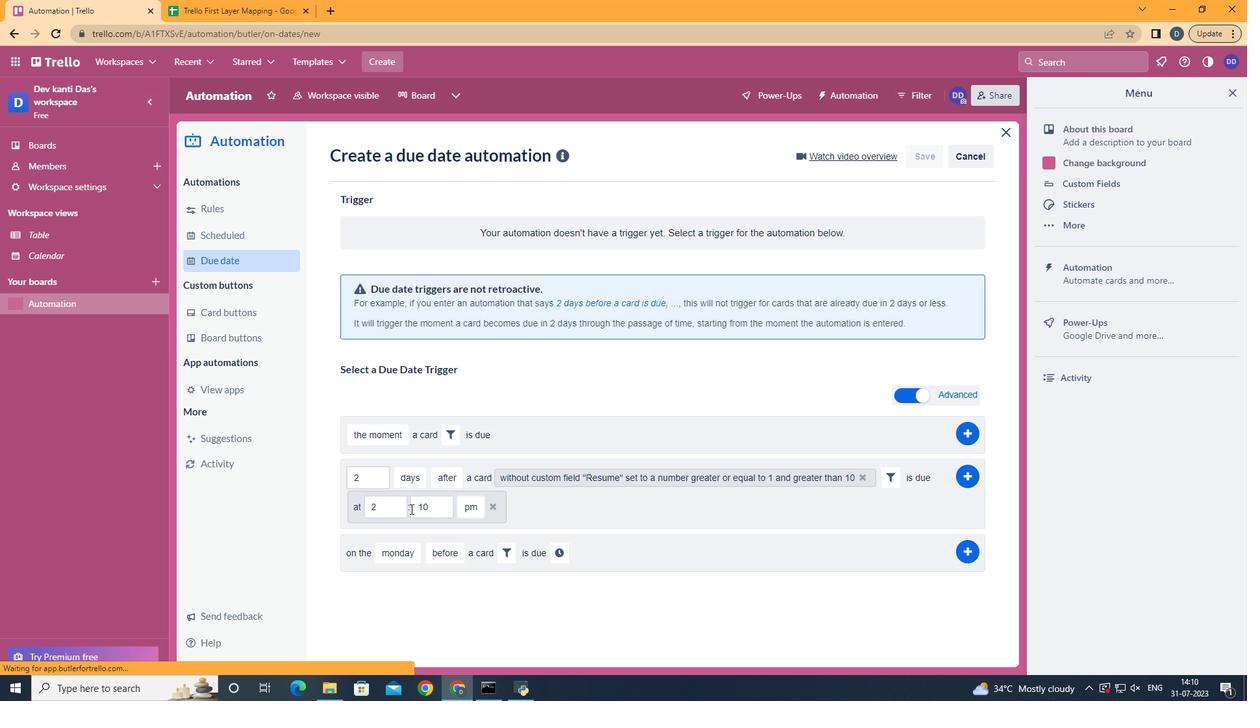 
Action: Mouse moved to (389, 506)
Screenshot: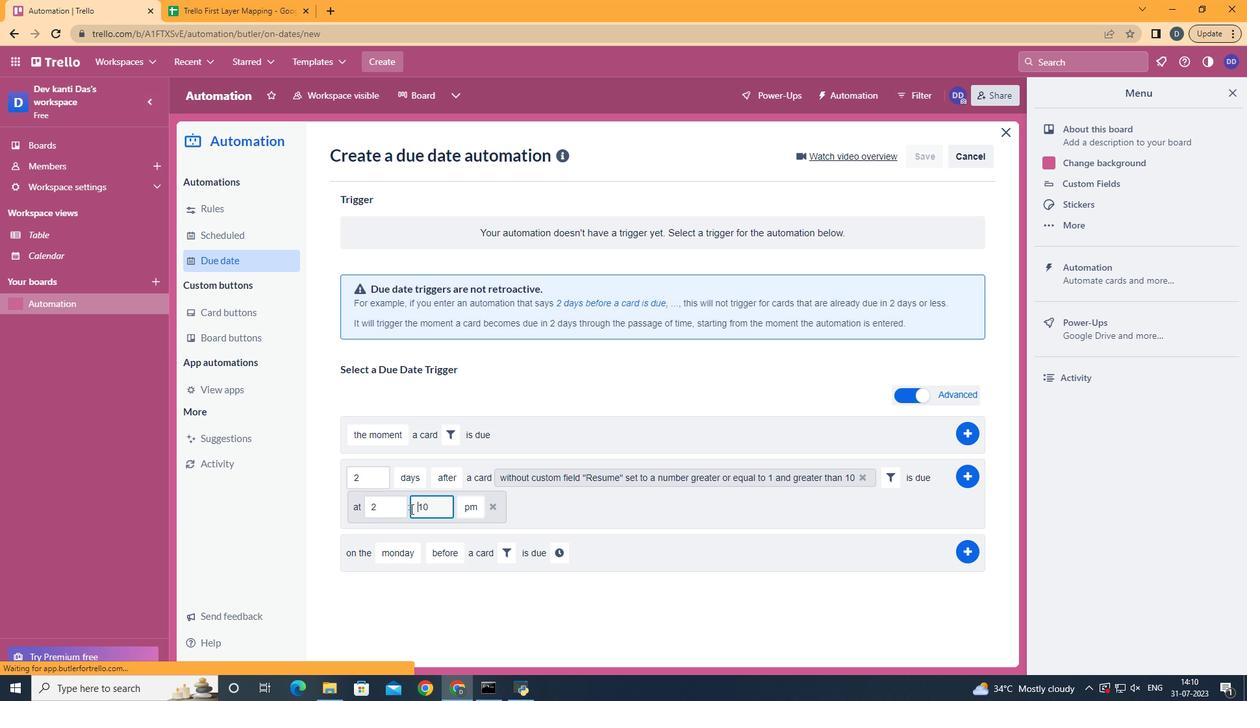 
Action: Mouse pressed left at (389, 506)
Screenshot: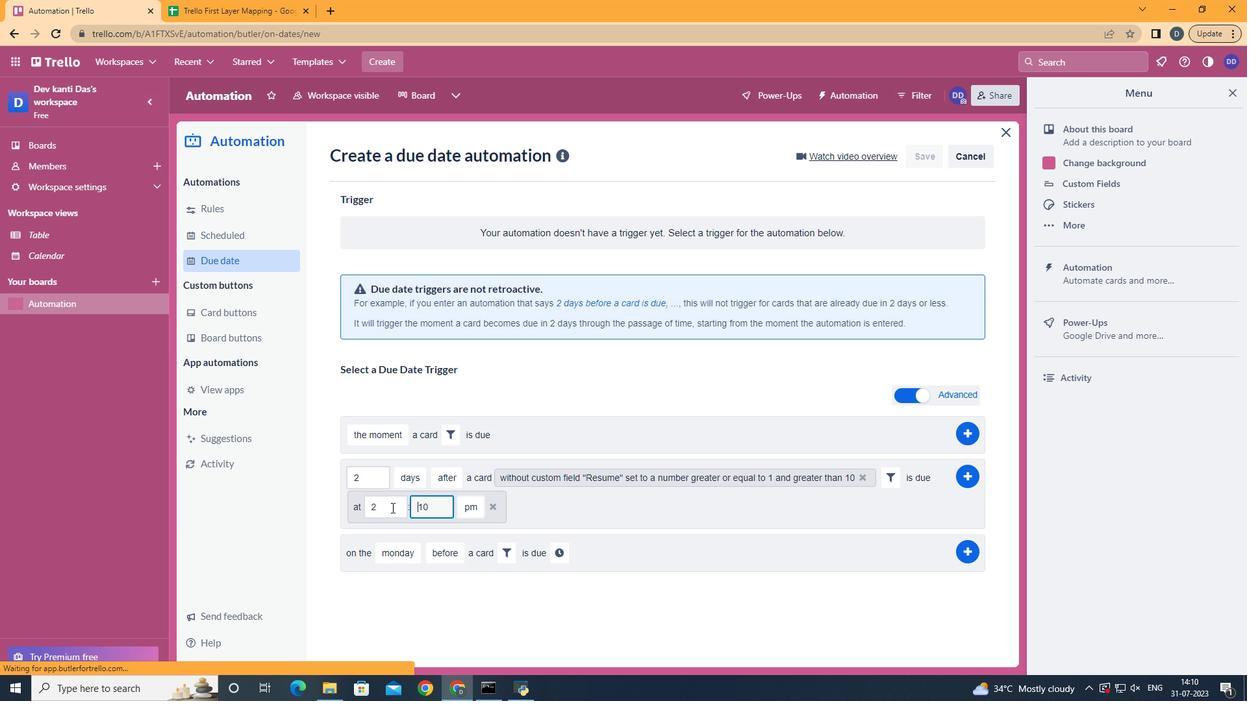 
Action: Key pressed <Key.backspace>11
Screenshot: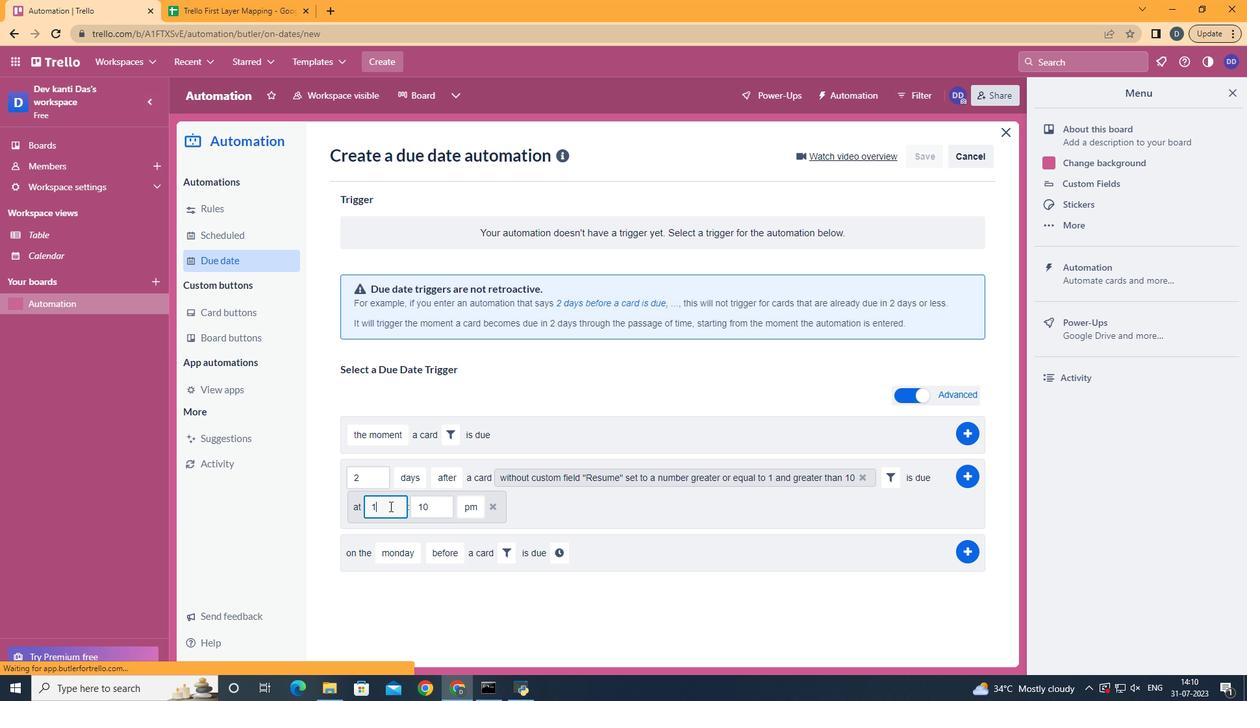 
Action: Mouse moved to (435, 498)
Screenshot: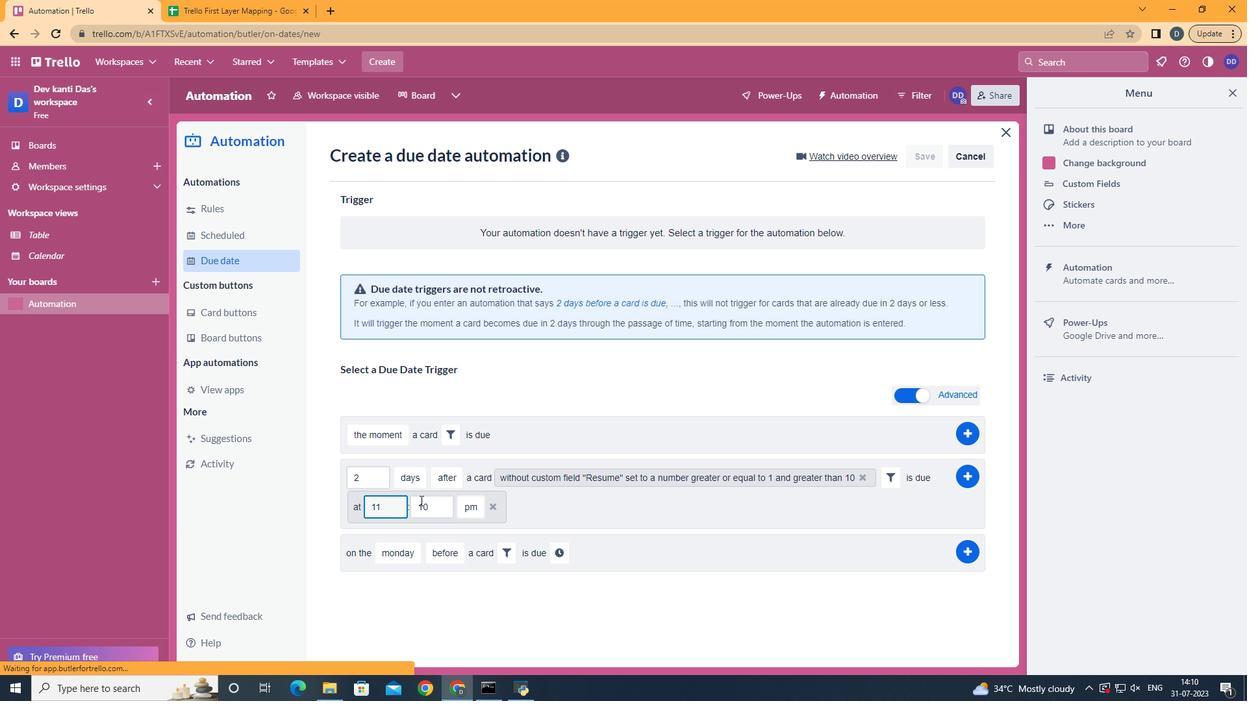 
Action: Mouse pressed left at (435, 498)
Screenshot: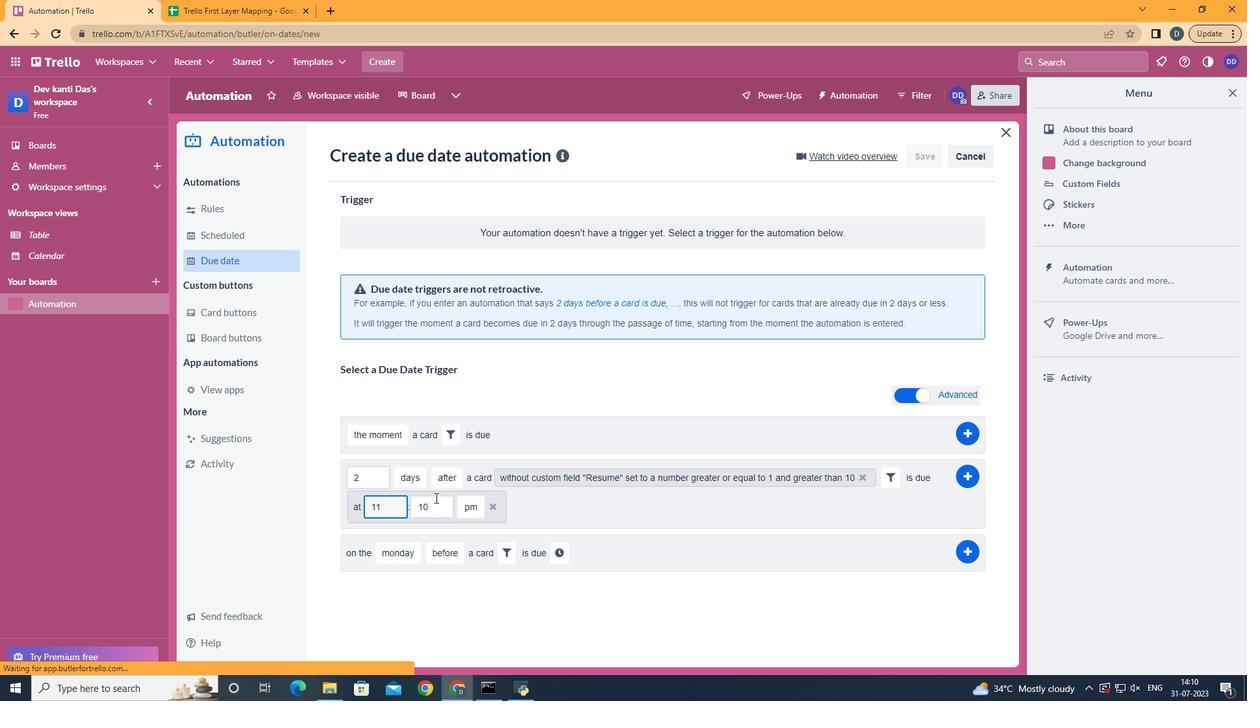
Action: Key pressed <Key.backspace><Key.backspace>00
Screenshot: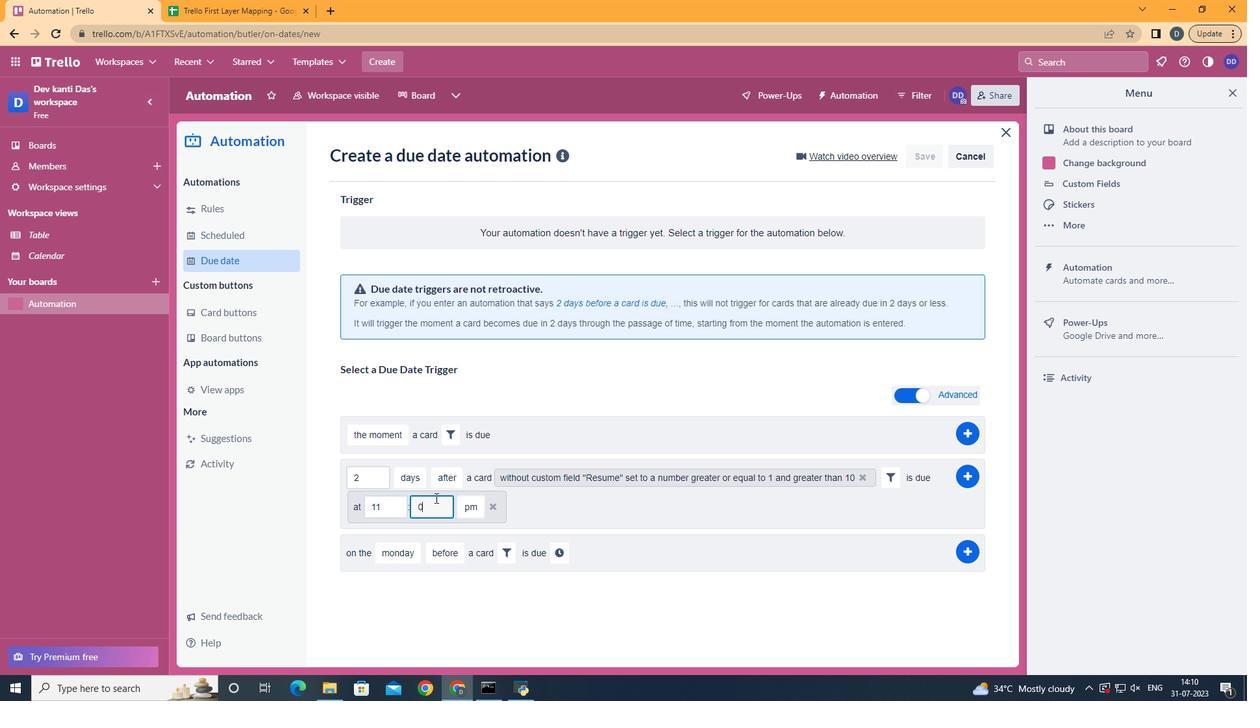 
Action: Mouse moved to (475, 537)
Screenshot: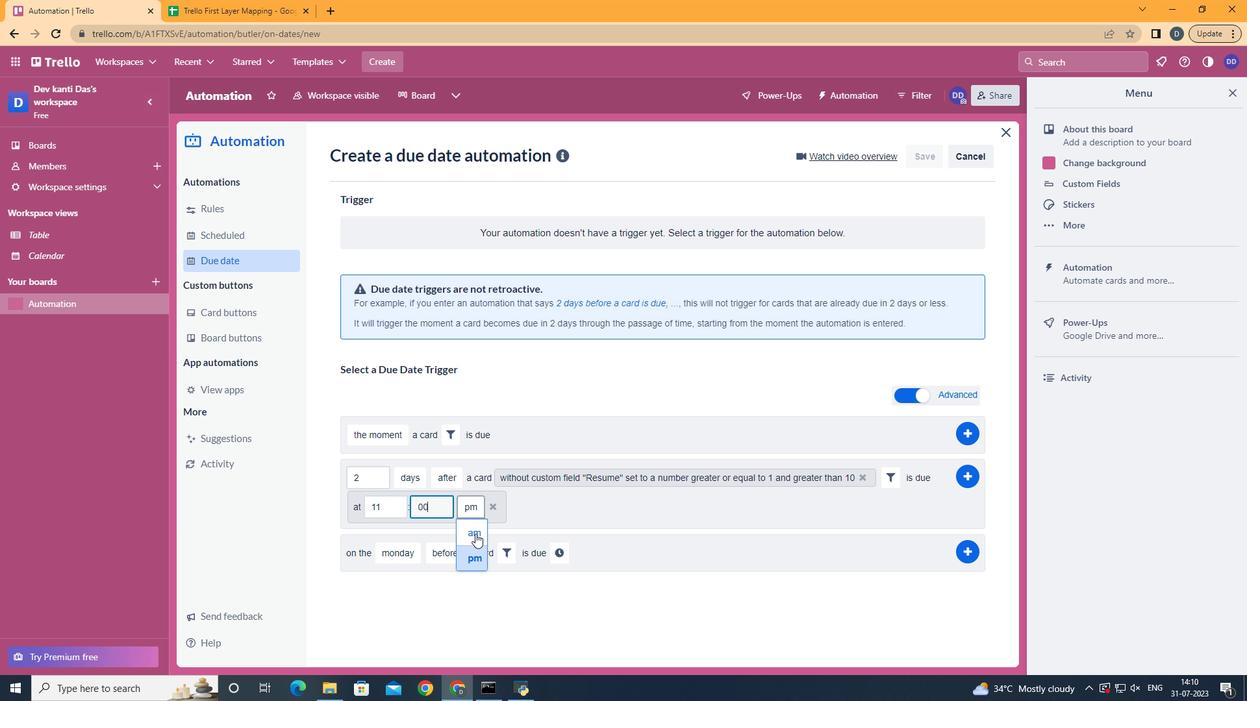 
Action: Mouse pressed left at (475, 537)
Screenshot: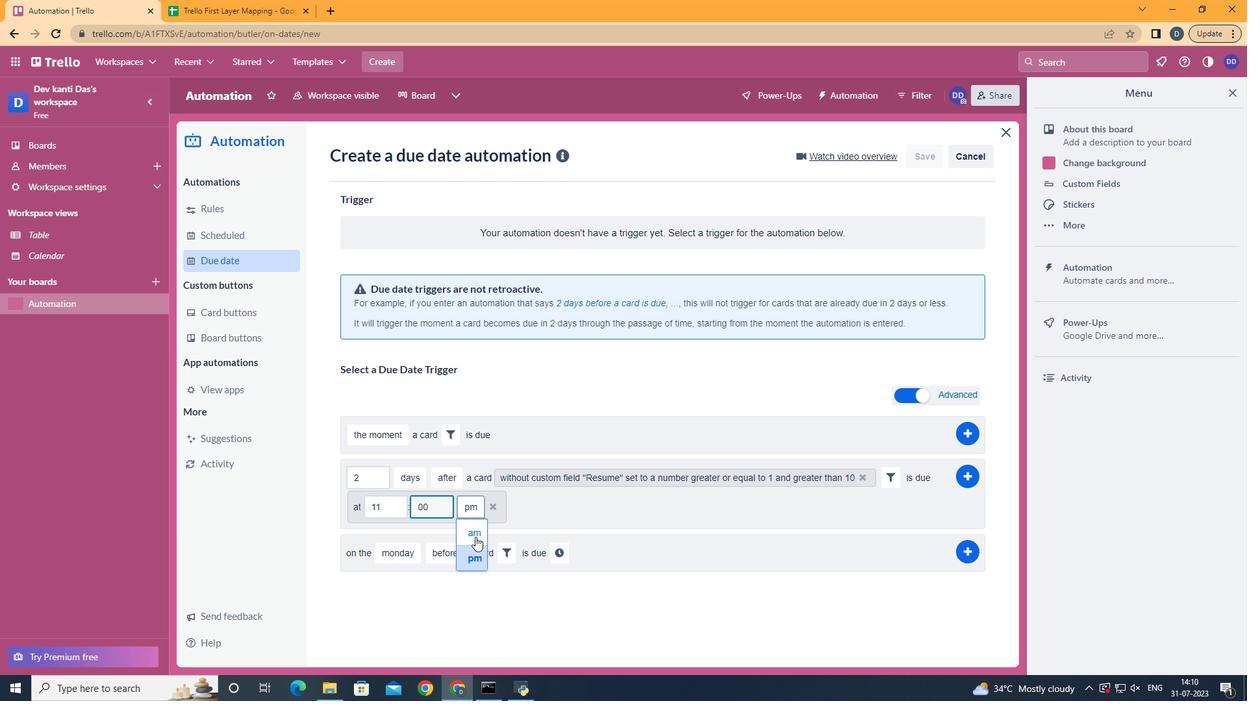 
Action: Mouse moved to (965, 477)
Screenshot: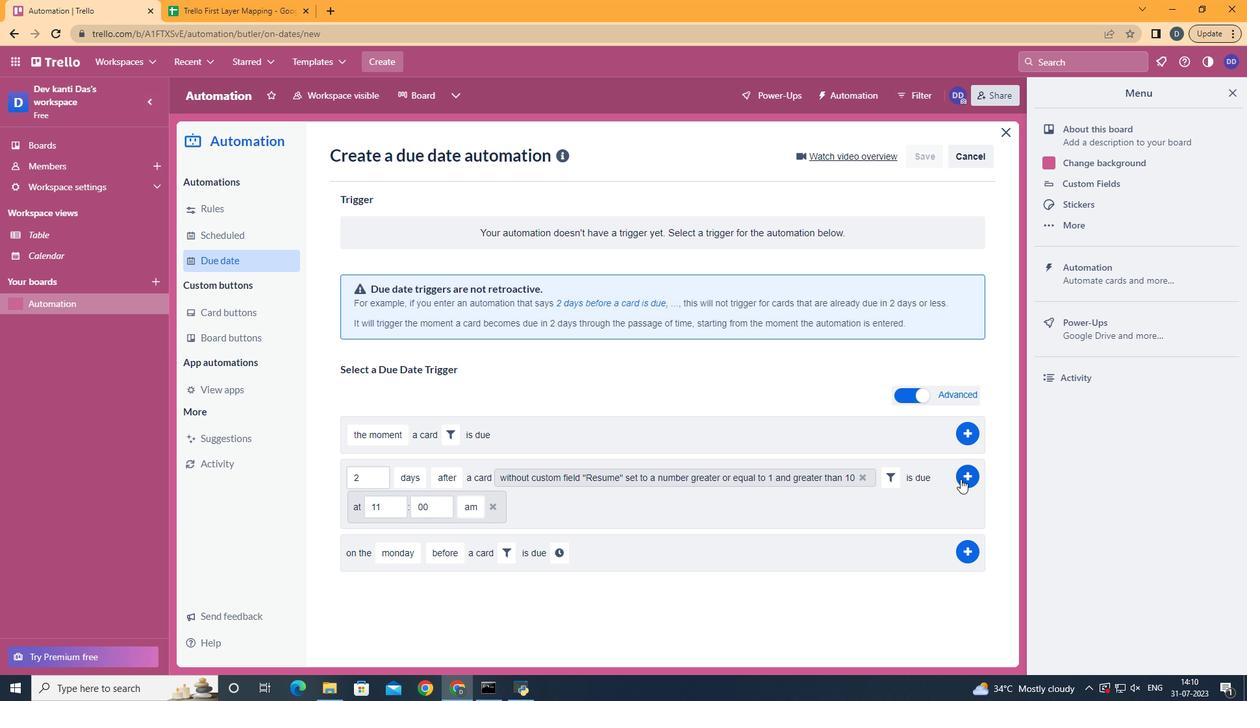 
Action: Mouse pressed left at (965, 477)
Screenshot: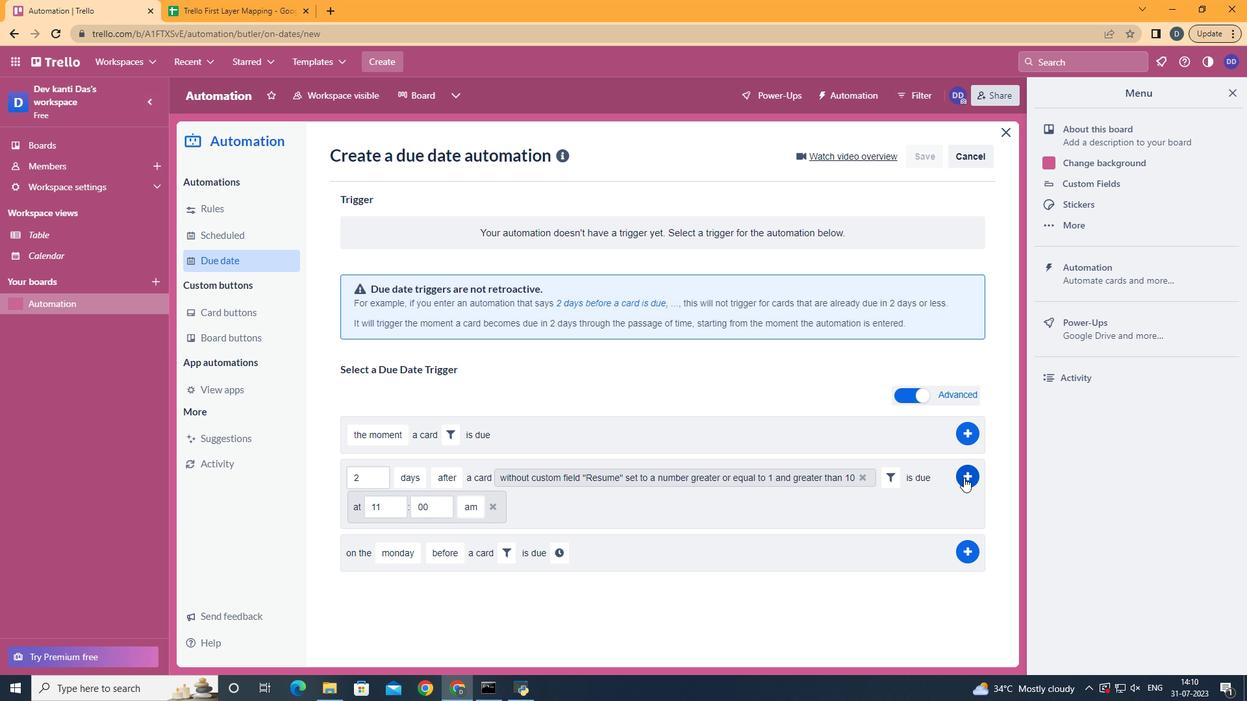 
Action: Mouse moved to (605, 330)
Screenshot: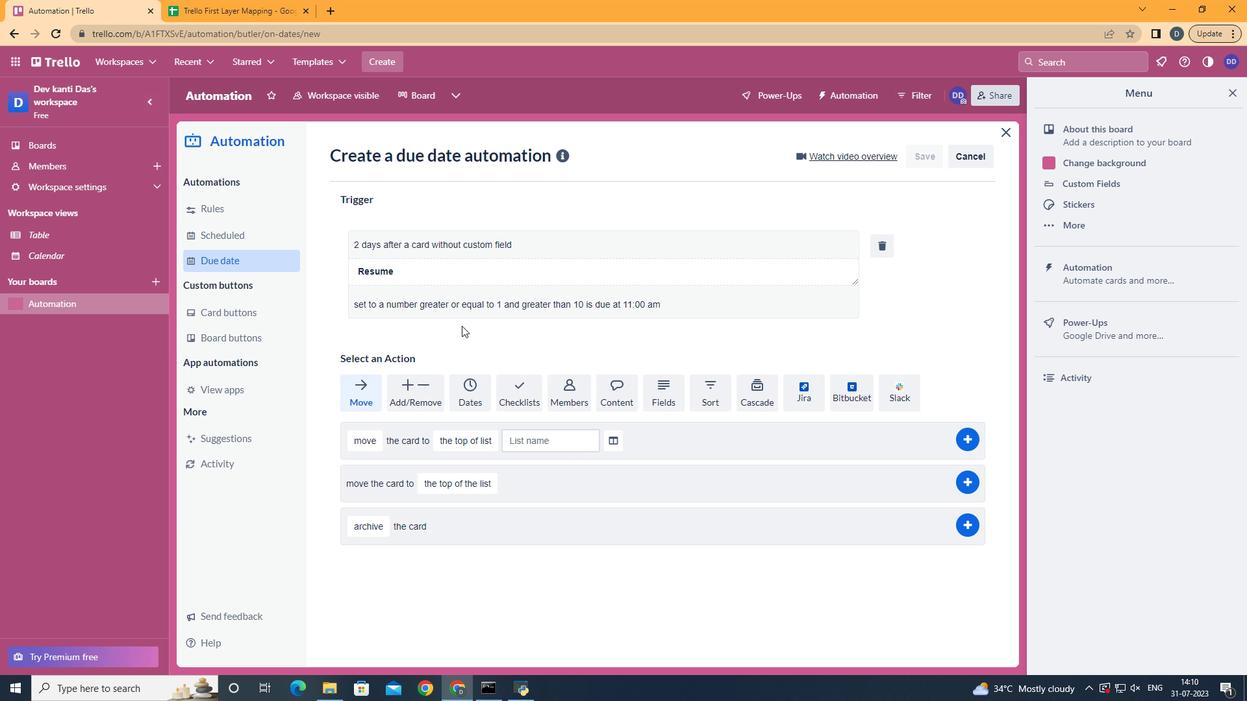 
